 Task: Toggle the ignore rebase warning.
Action: Mouse moved to (7, 474)
Screenshot: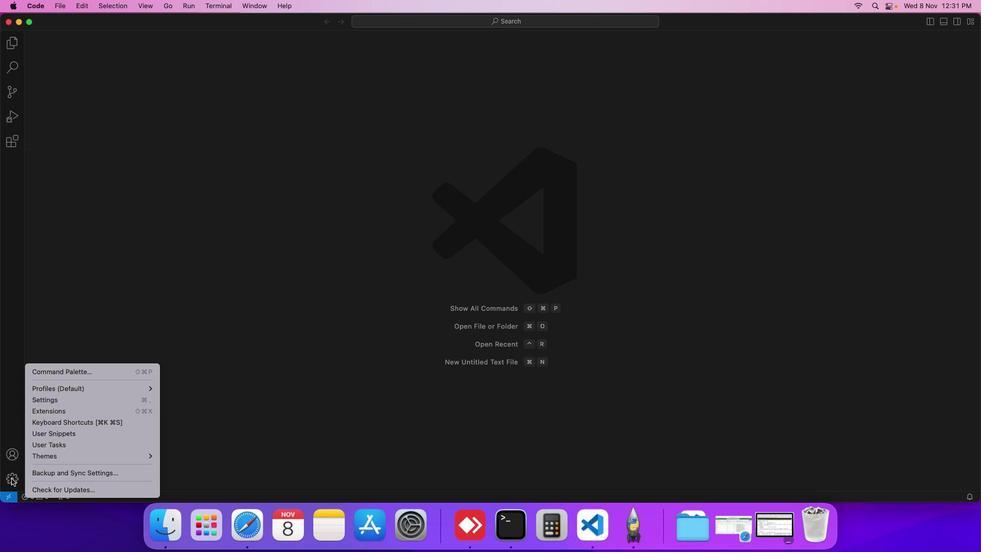 
Action: Mouse pressed left at (7, 474)
Screenshot: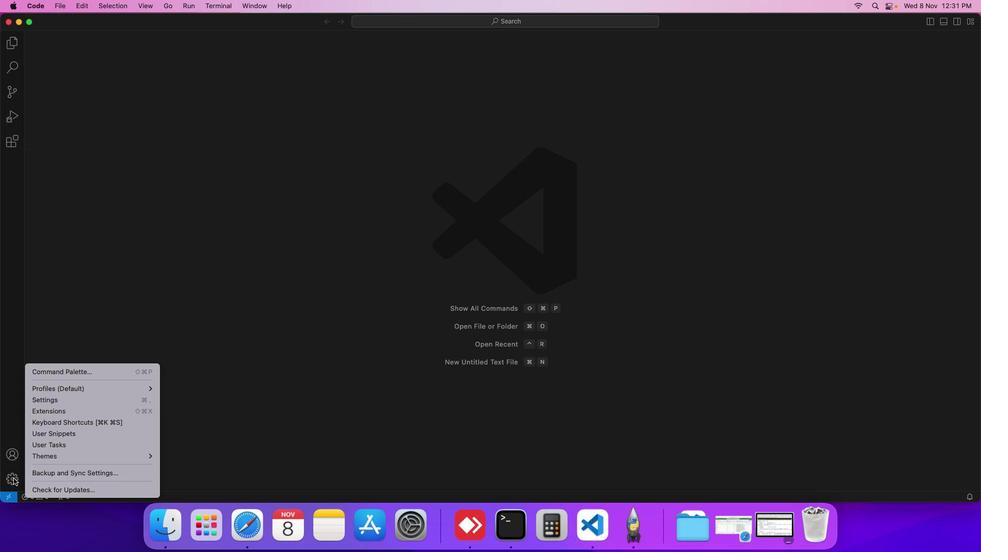 
Action: Mouse moved to (50, 398)
Screenshot: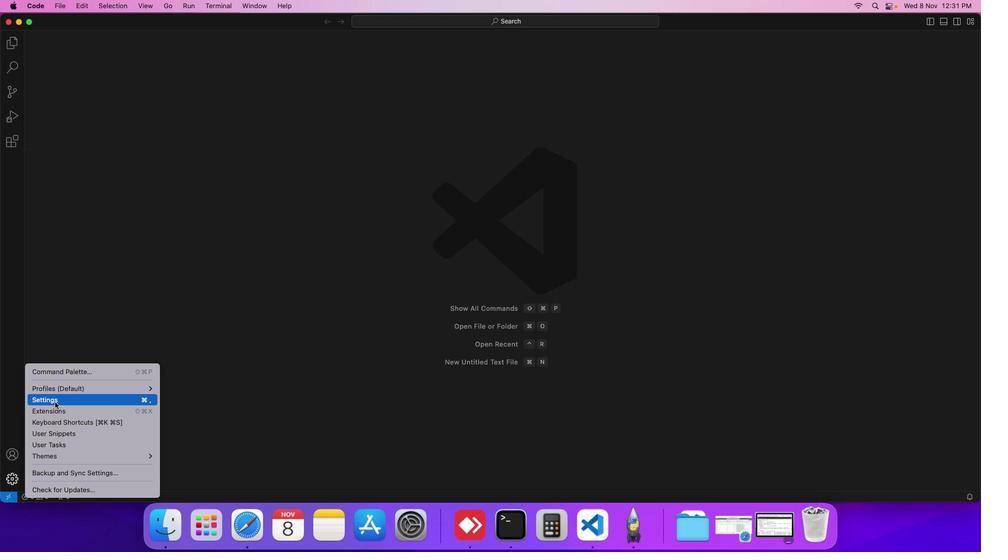 
Action: Mouse pressed left at (50, 398)
Screenshot: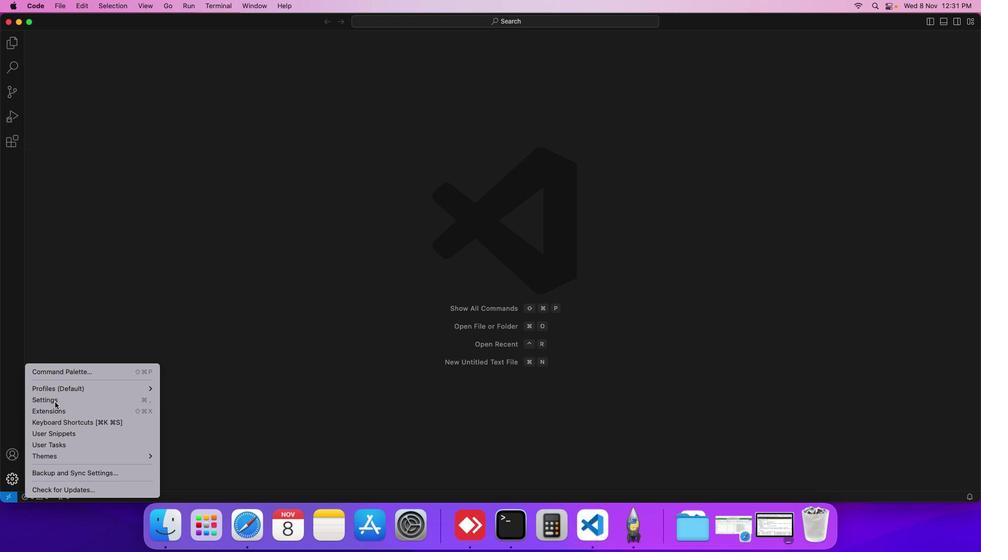 
Action: Mouse moved to (212, 178)
Screenshot: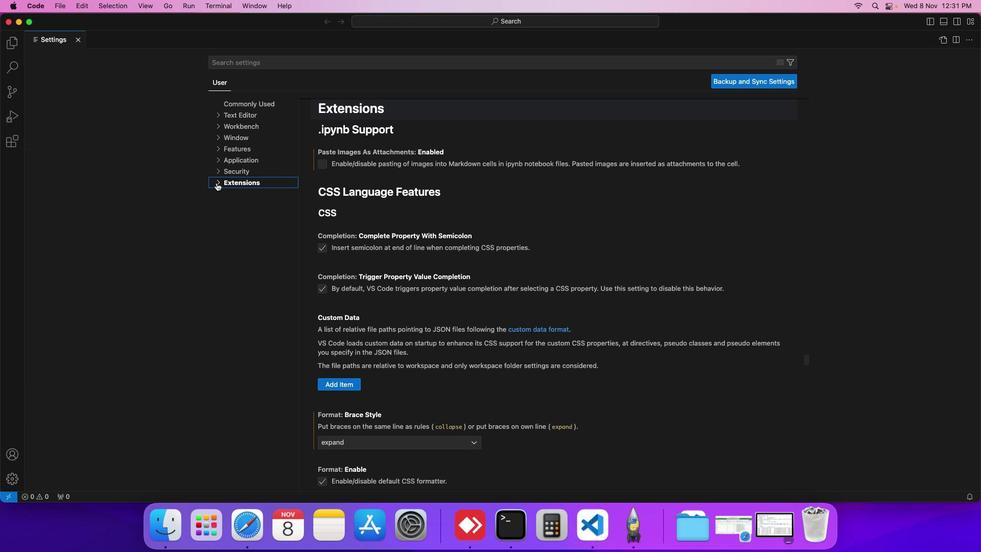 
Action: Mouse pressed left at (212, 178)
Screenshot: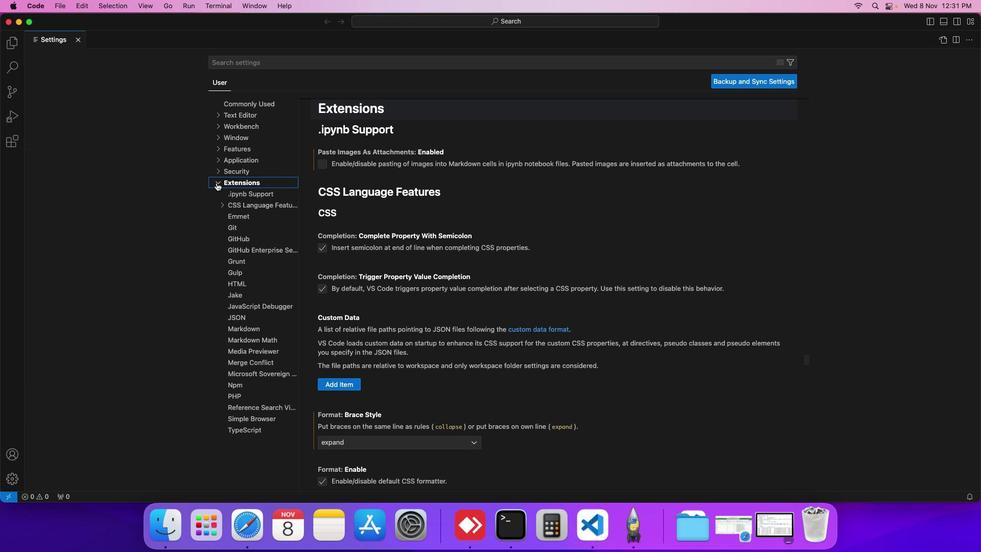 
Action: Mouse moved to (230, 226)
Screenshot: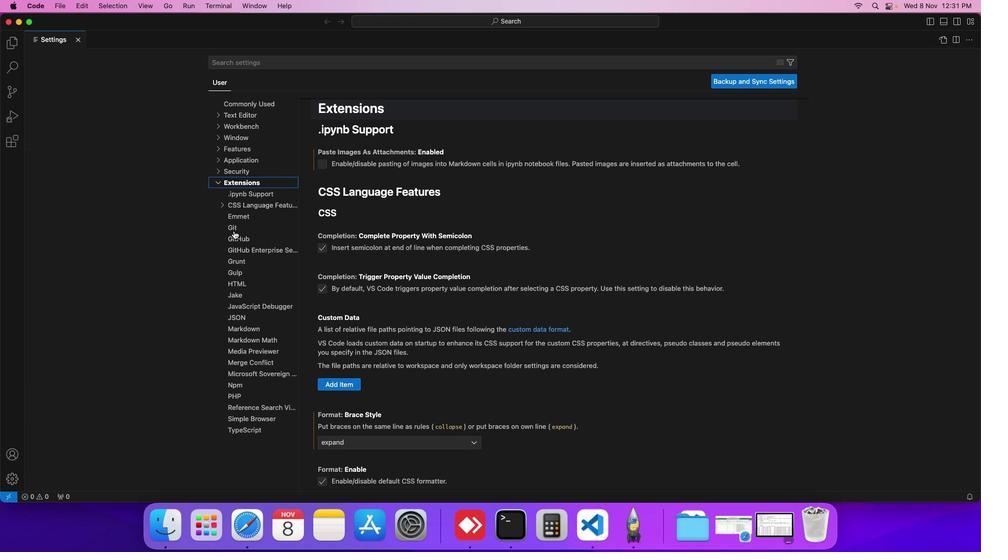 
Action: Mouse pressed left at (230, 226)
Screenshot: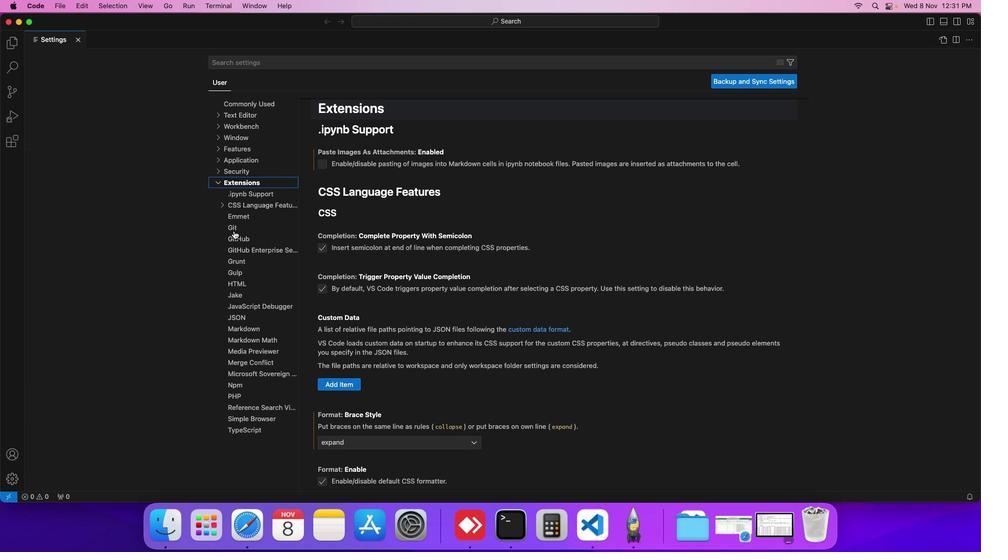 
Action: Mouse moved to (339, 351)
Screenshot: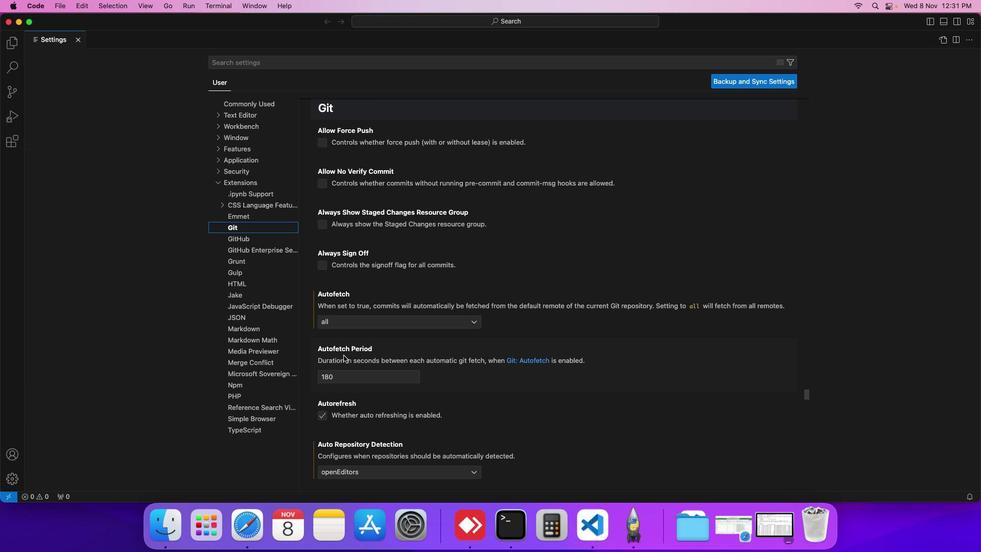 
Action: Mouse scrolled (339, 351) with delta (-3, -4)
Screenshot: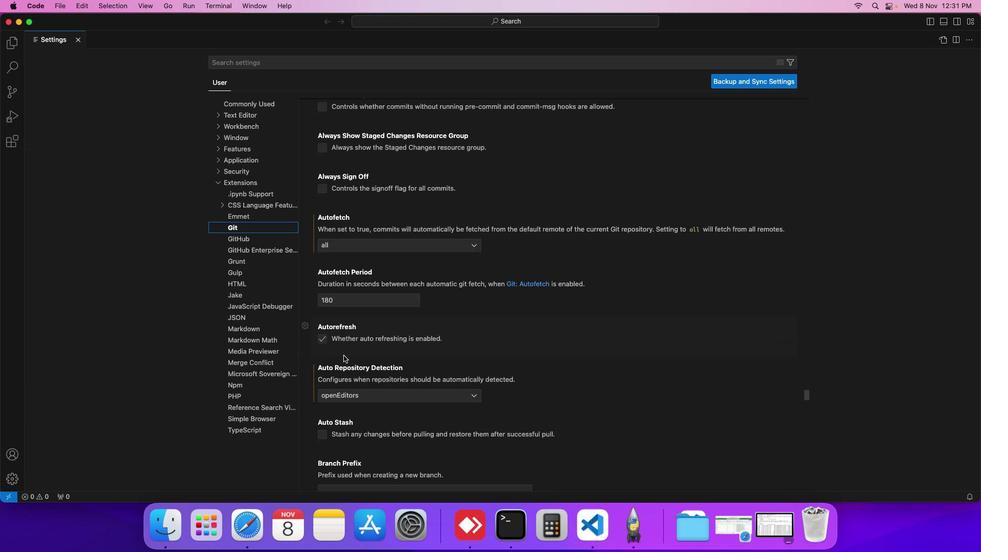 
Action: Mouse scrolled (339, 351) with delta (-3, -4)
Screenshot: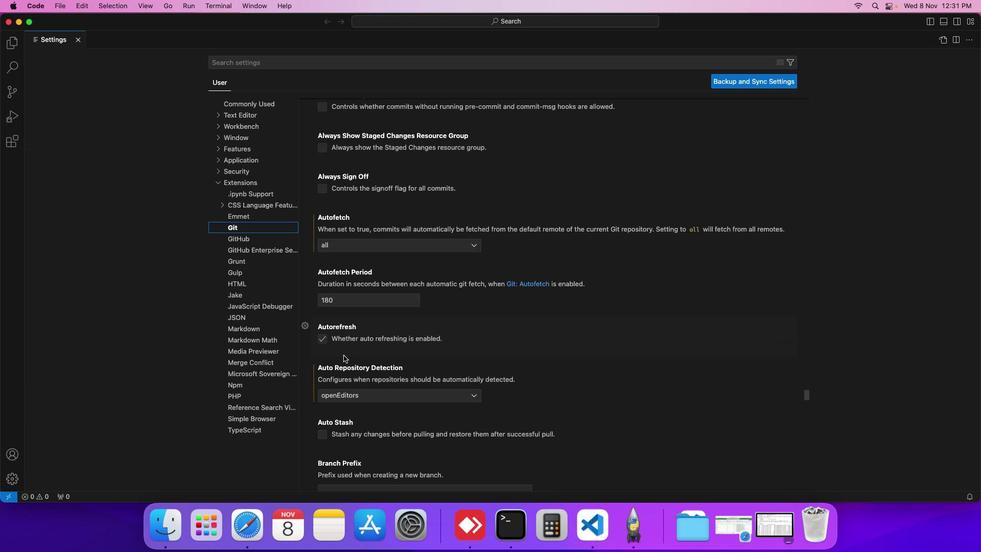 
Action: Mouse scrolled (339, 351) with delta (-3, -4)
Screenshot: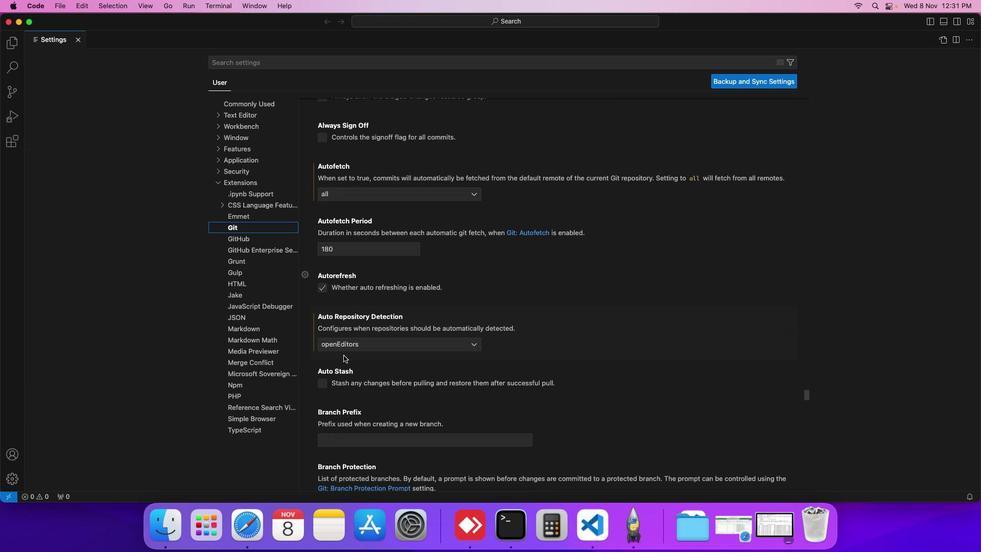 
Action: Mouse scrolled (339, 351) with delta (-3, -4)
Screenshot: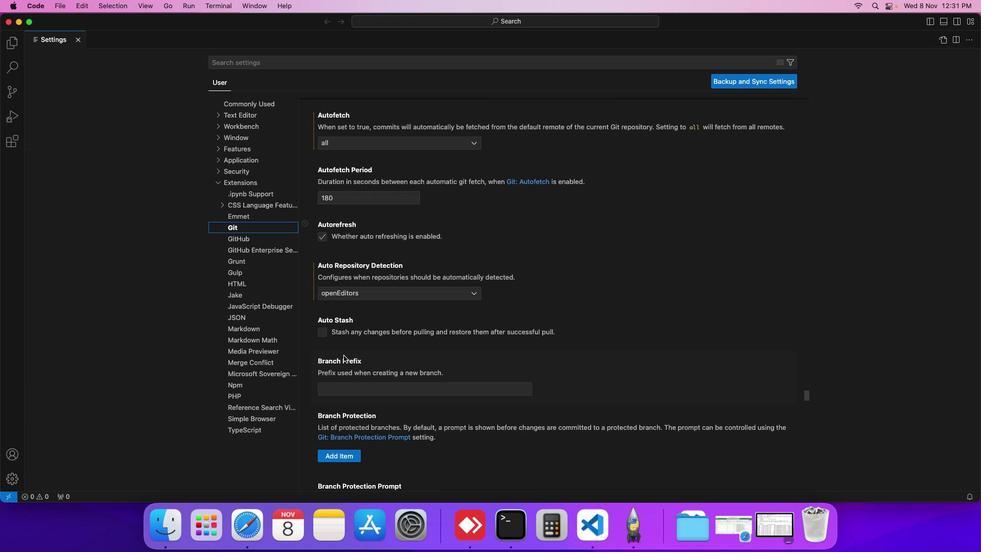 
Action: Mouse scrolled (339, 351) with delta (-3, -4)
Screenshot: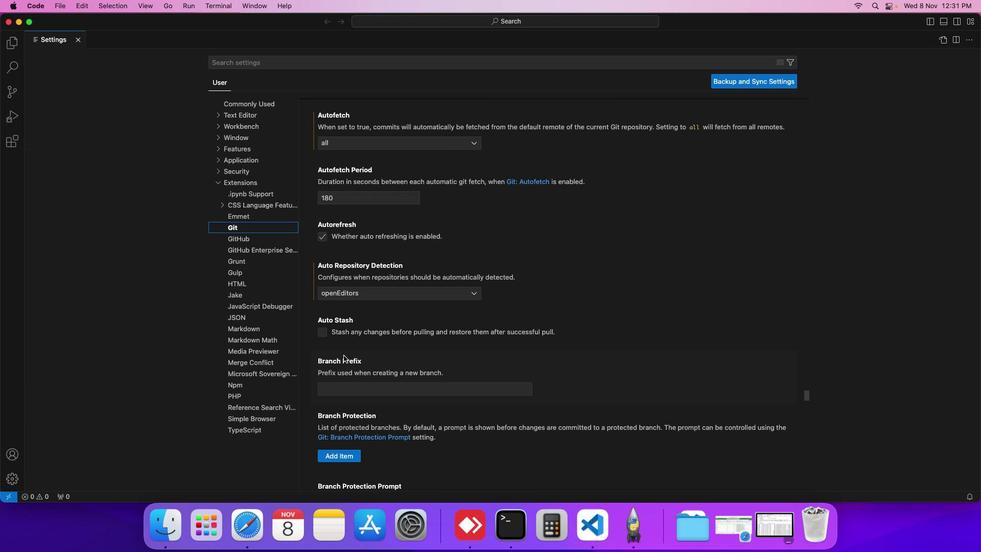
Action: Mouse scrolled (339, 351) with delta (-3, -4)
Screenshot: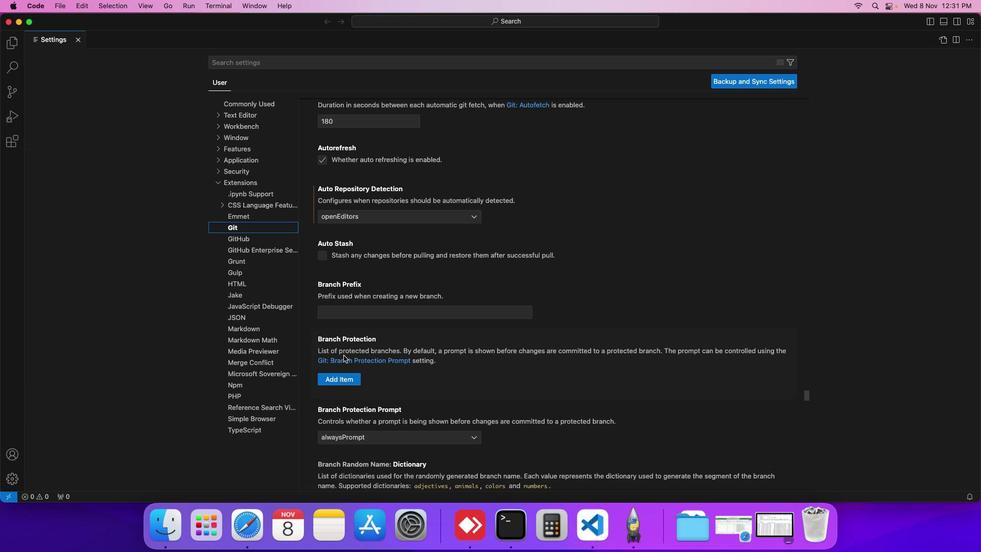 
Action: Mouse scrolled (339, 351) with delta (-3, -4)
Screenshot: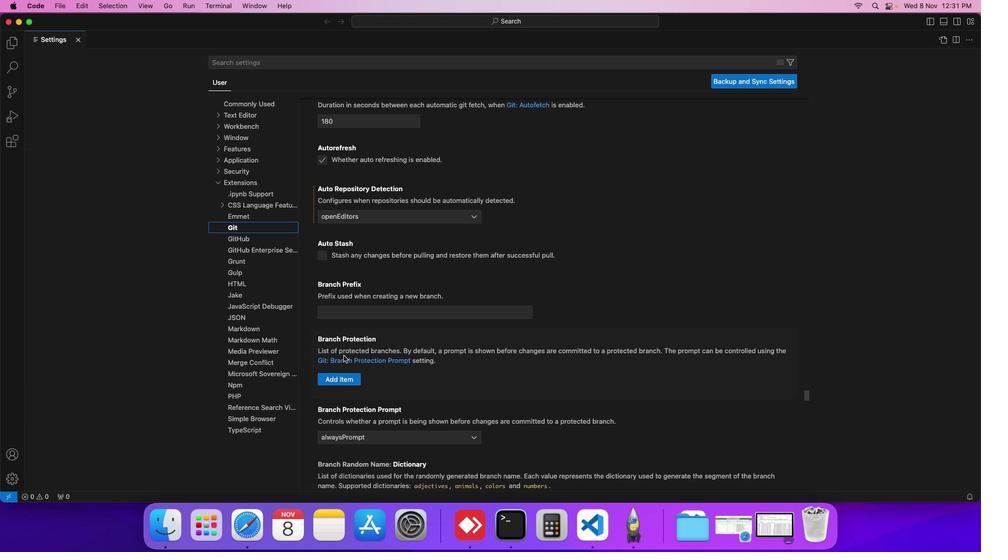 
Action: Mouse scrolled (339, 351) with delta (-3, -4)
Screenshot: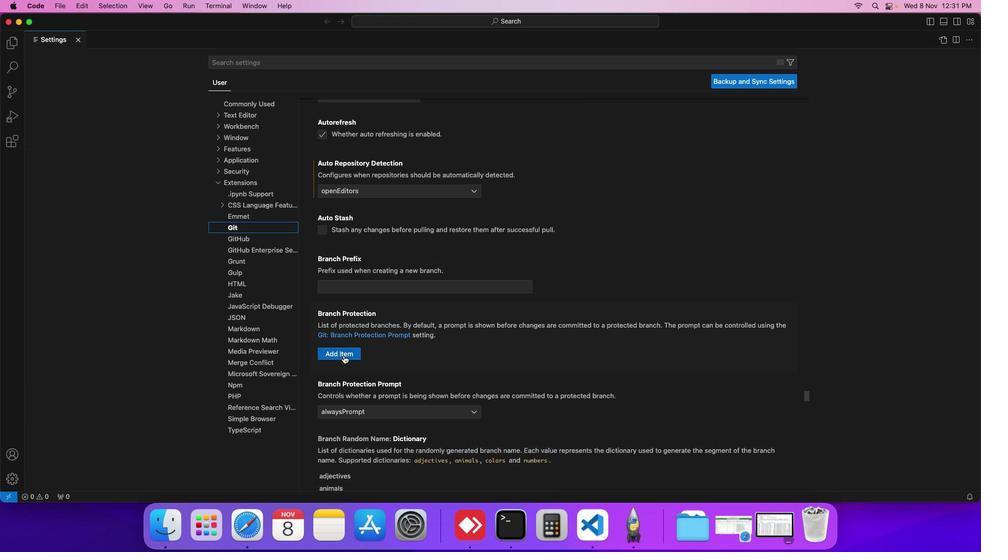 
Action: Mouse scrolled (339, 351) with delta (-3, -4)
Screenshot: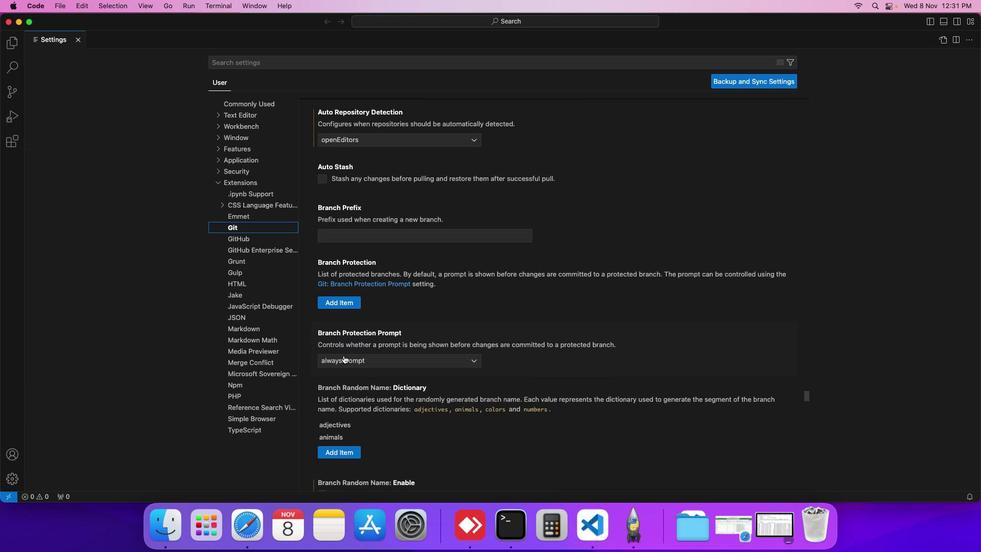
Action: Mouse scrolled (339, 351) with delta (-3, -4)
Screenshot: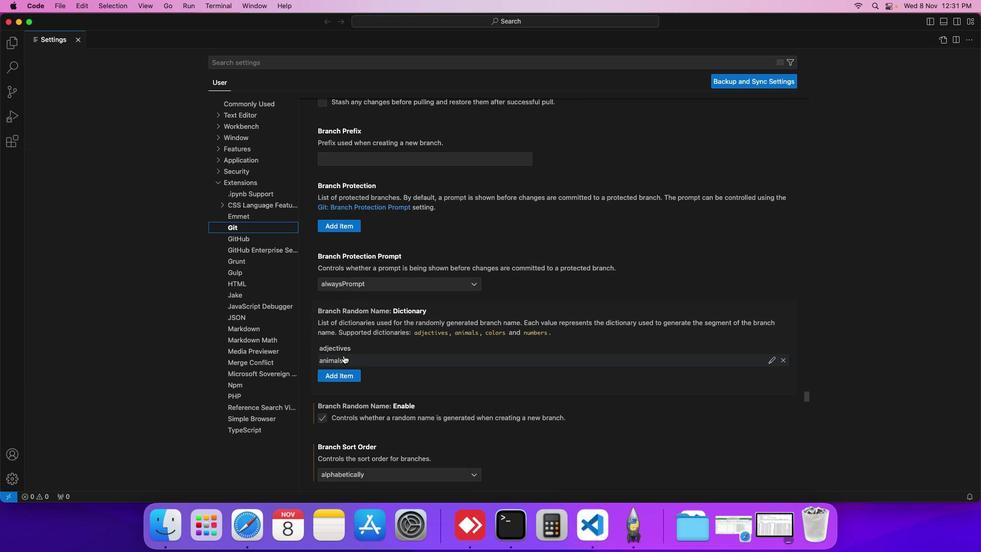 
Action: Mouse scrolled (339, 351) with delta (-3, -5)
Screenshot: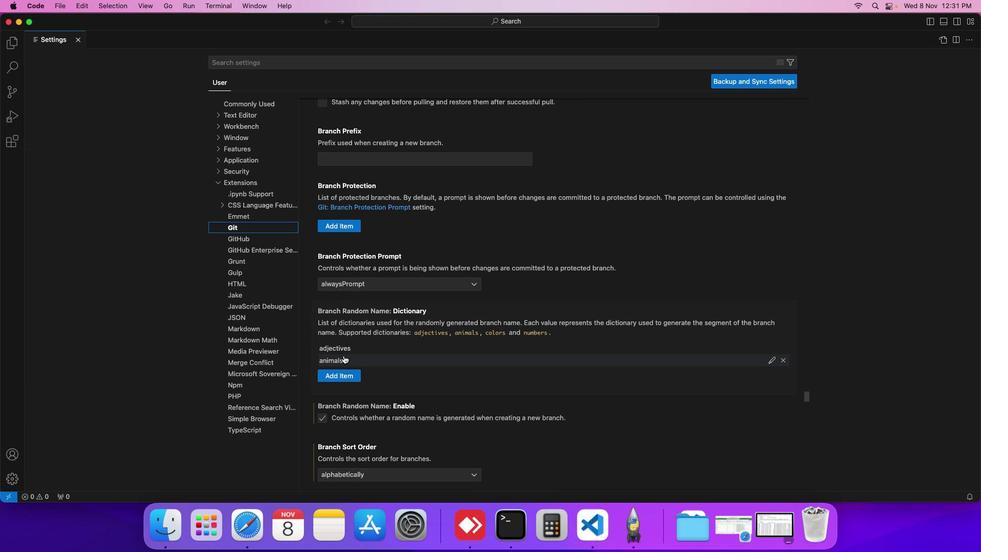 
Action: Mouse moved to (341, 351)
Screenshot: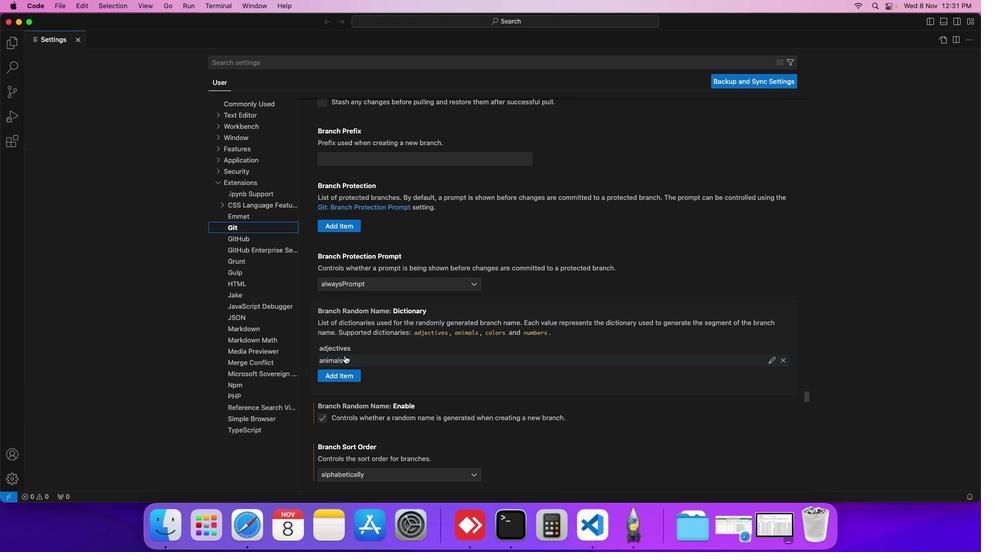 
Action: Mouse scrolled (341, 351) with delta (-3, -4)
Screenshot: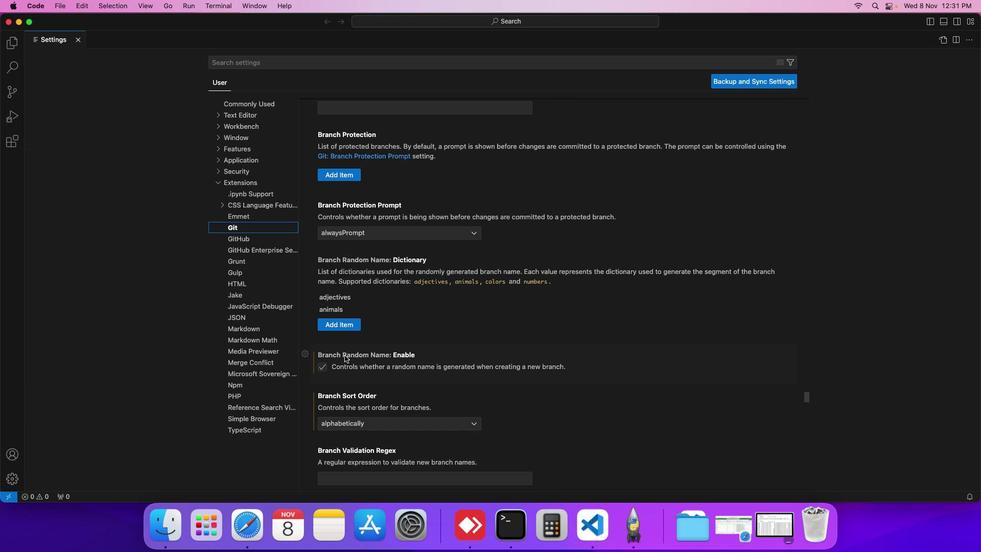 
Action: Mouse scrolled (341, 351) with delta (-3, -4)
Screenshot: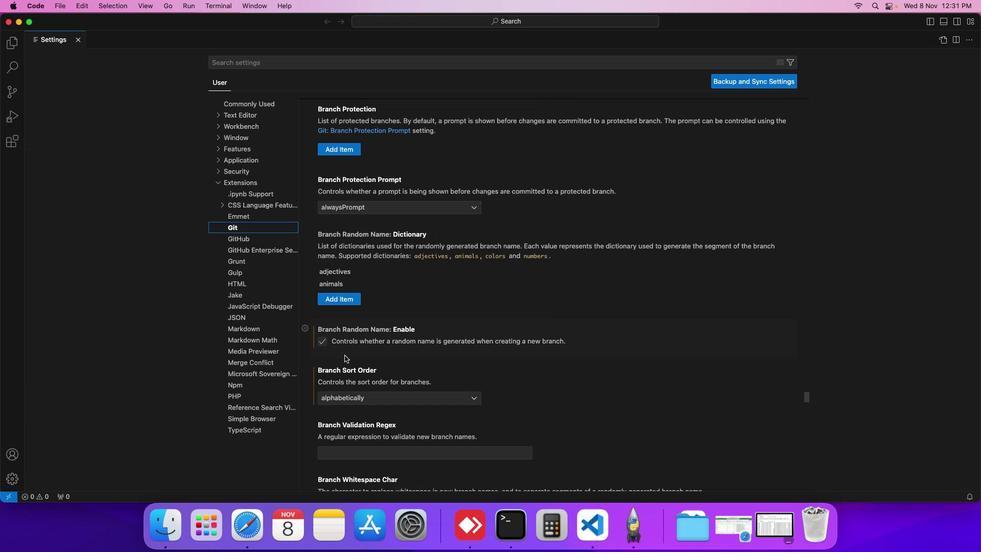 
Action: Mouse scrolled (341, 351) with delta (-3, -4)
Screenshot: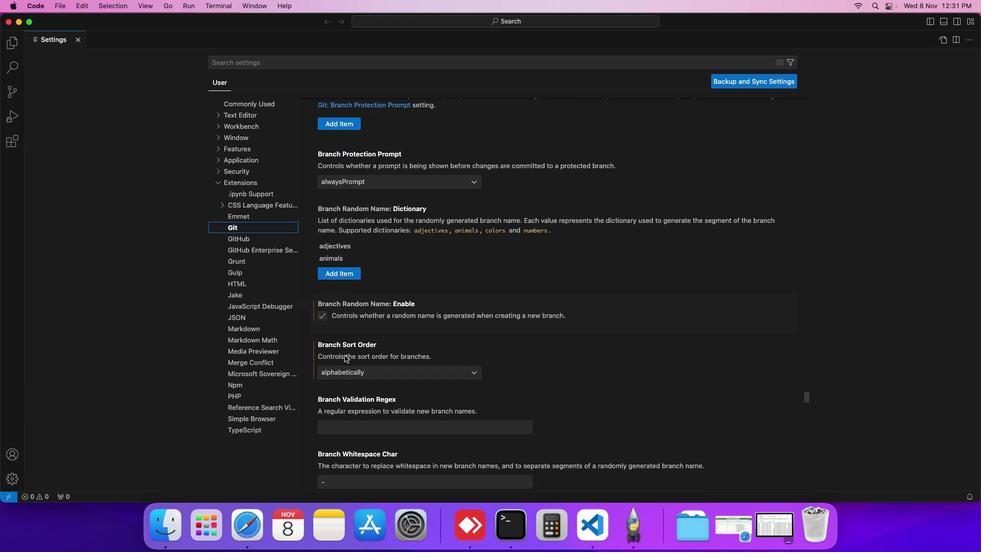 
Action: Mouse scrolled (341, 351) with delta (-3, -4)
Screenshot: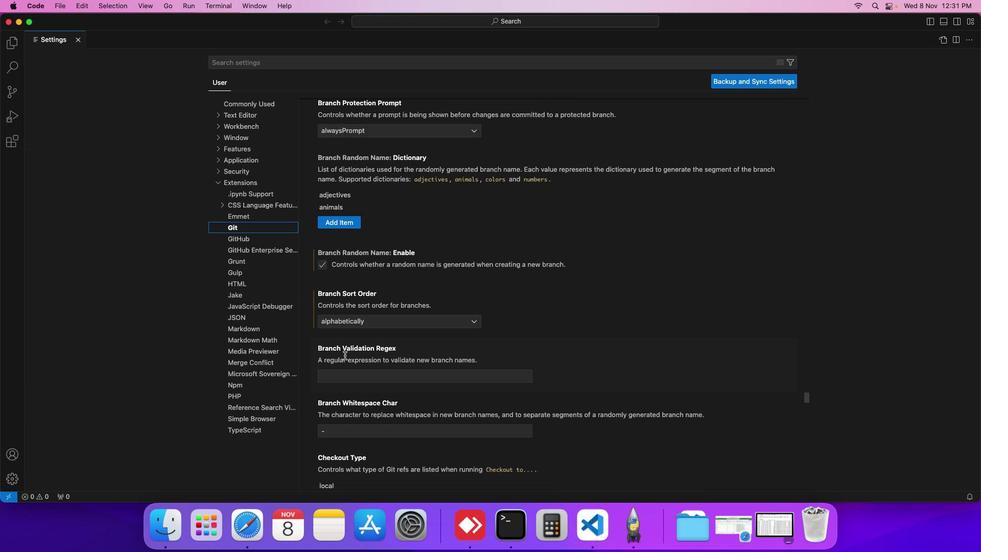 
Action: Mouse scrolled (341, 351) with delta (-3, -4)
Screenshot: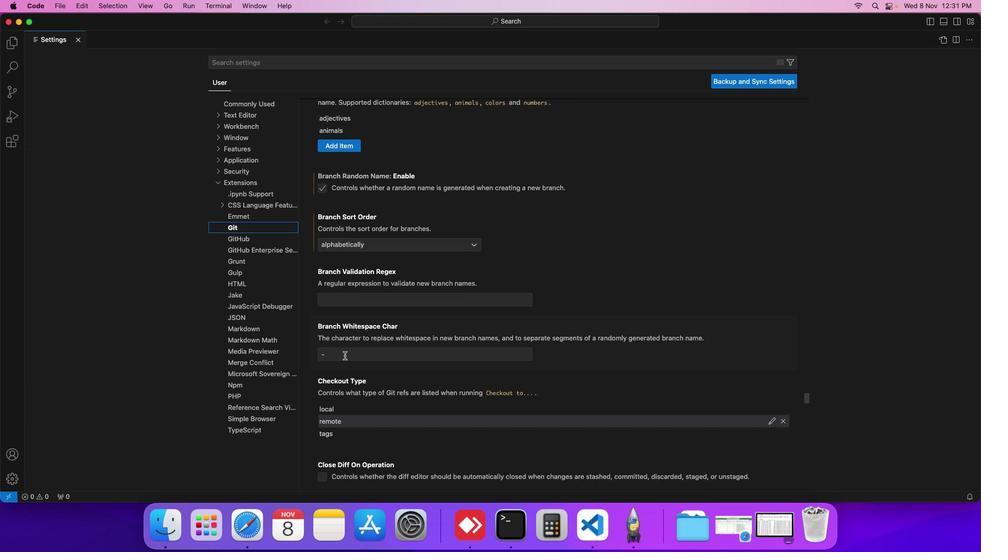 
Action: Mouse scrolled (341, 351) with delta (-3, -5)
Screenshot: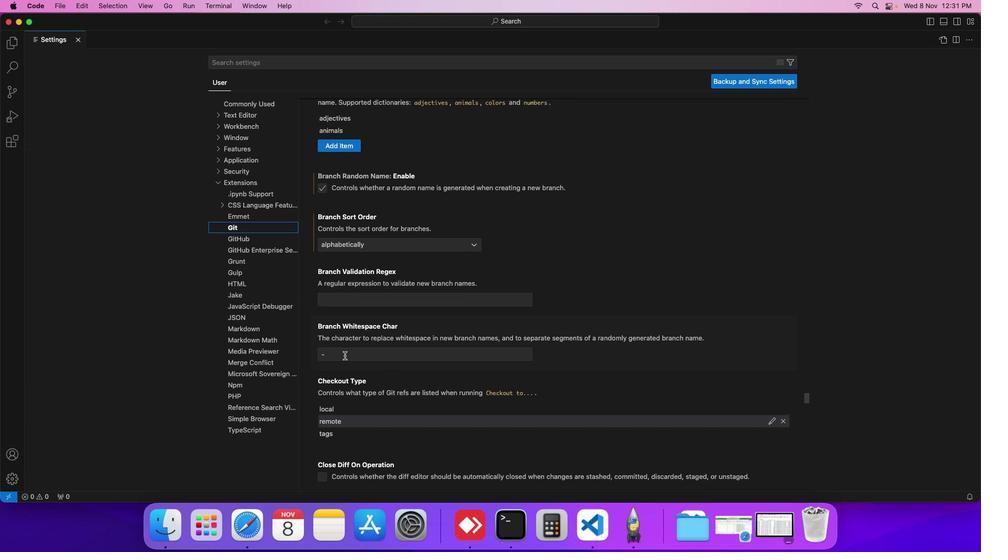 
Action: Mouse scrolled (341, 351) with delta (-3, -4)
Screenshot: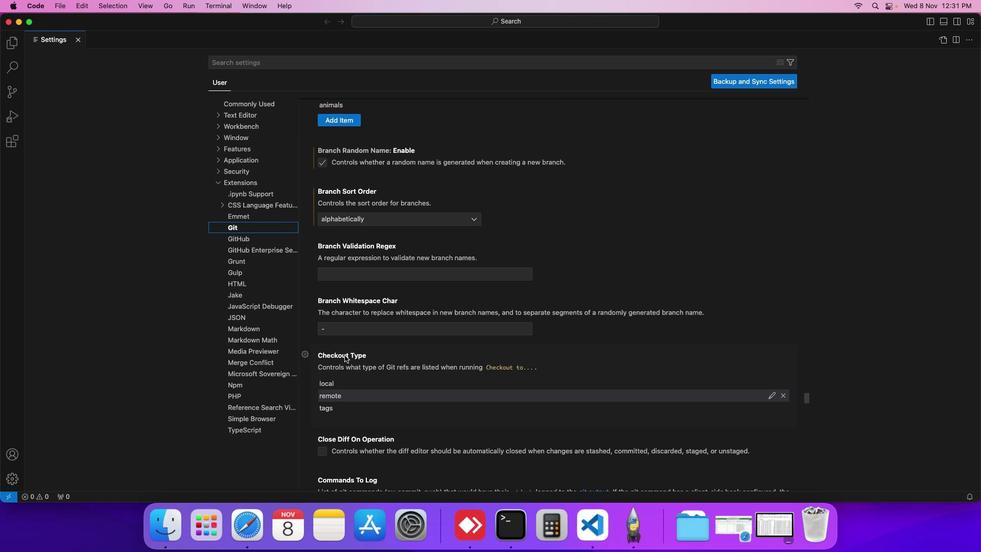 
Action: Mouse scrolled (341, 351) with delta (-3, -4)
Screenshot: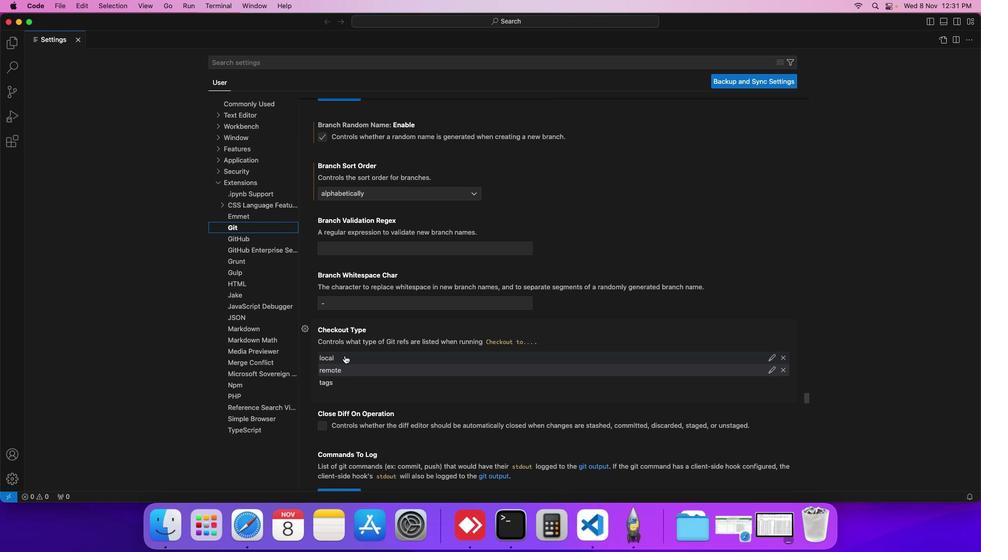 
Action: Mouse scrolled (341, 351) with delta (-3, -4)
Screenshot: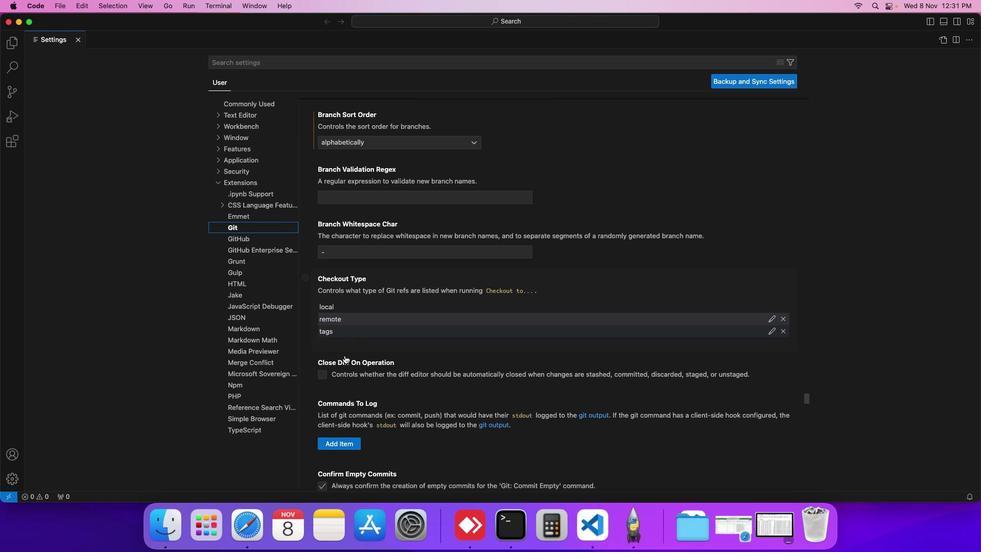 
Action: Mouse scrolled (341, 351) with delta (-3, -4)
Screenshot: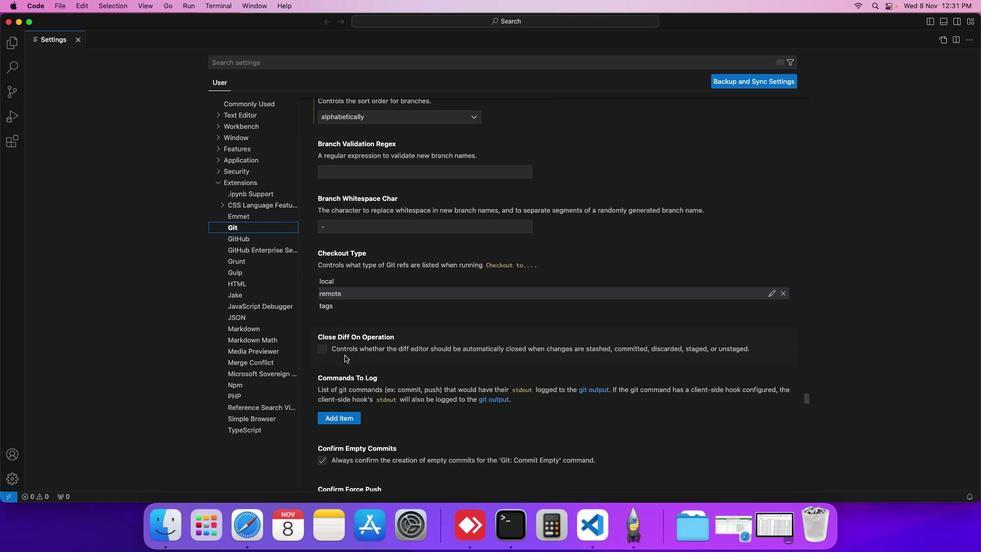 
Action: Mouse scrolled (341, 351) with delta (-3, -4)
Screenshot: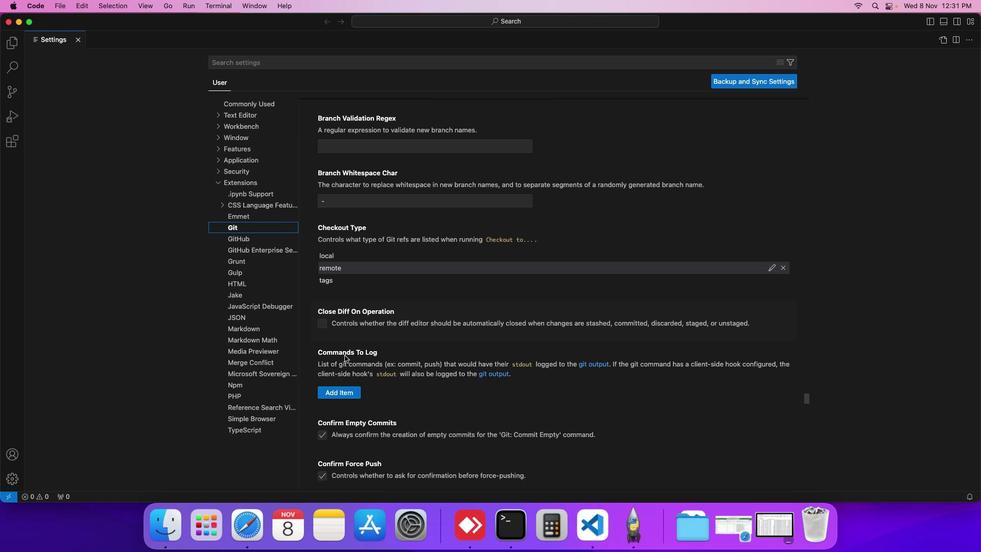 
Action: Mouse scrolled (341, 351) with delta (-3, -4)
Screenshot: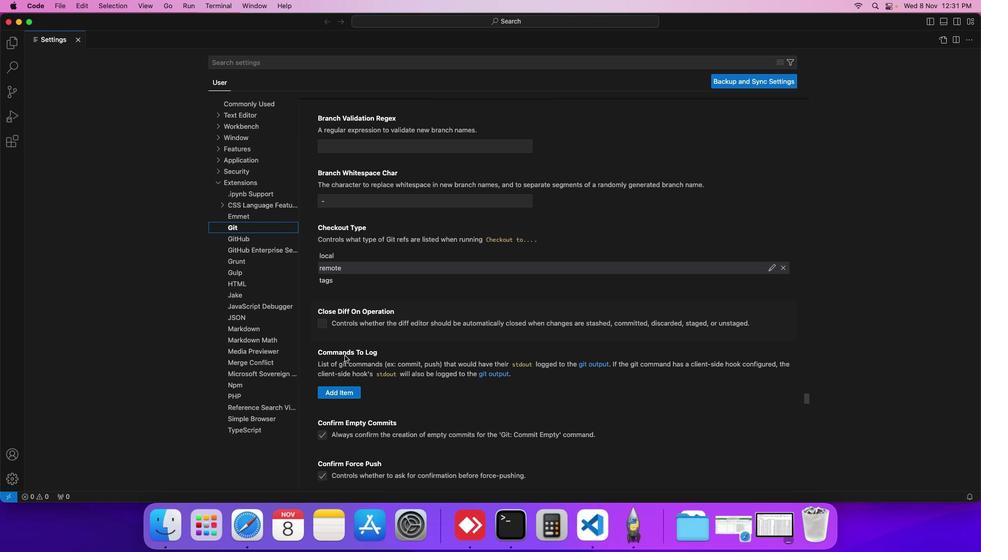 
Action: Mouse scrolled (341, 351) with delta (-3, -4)
Screenshot: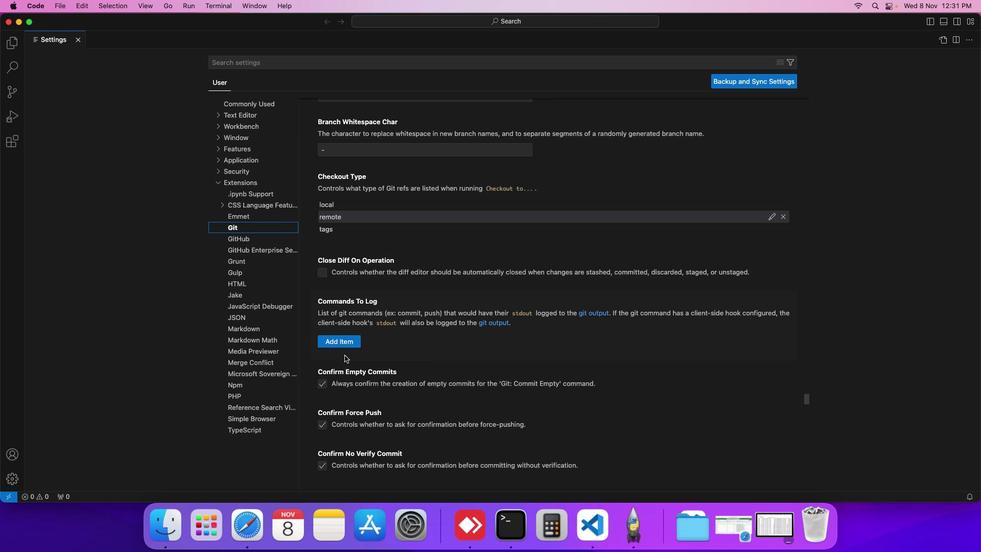 
Action: Mouse scrolled (341, 351) with delta (-3, -4)
Screenshot: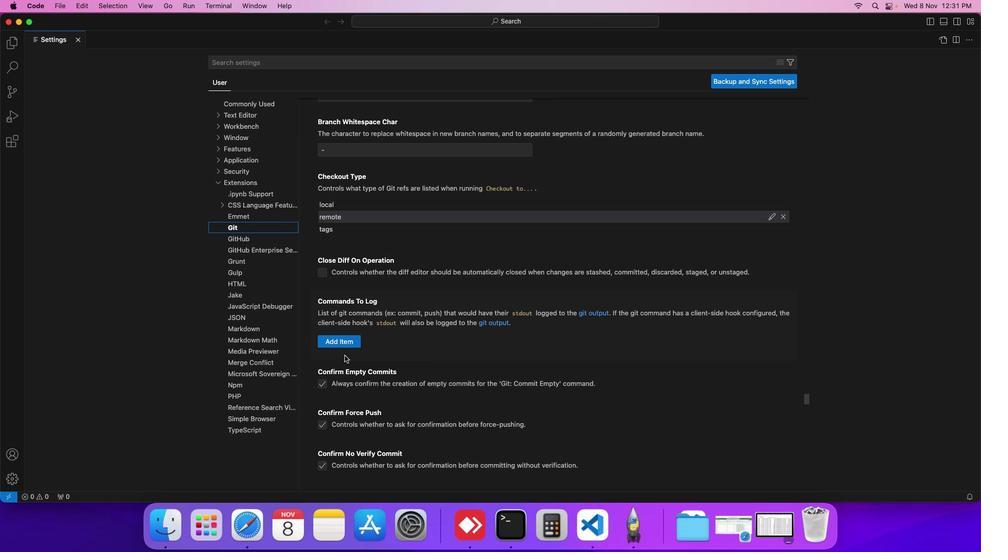 
Action: Mouse scrolled (341, 351) with delta (-3, -4)
Screenshot: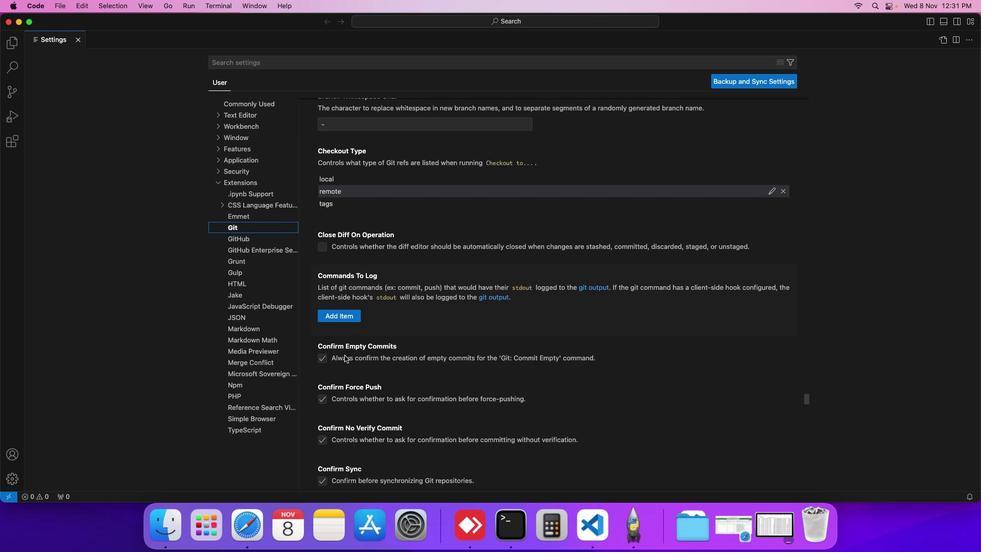 
Action: Mouse scrolled (341, 351) with delta (-3, -4)
Screenshot: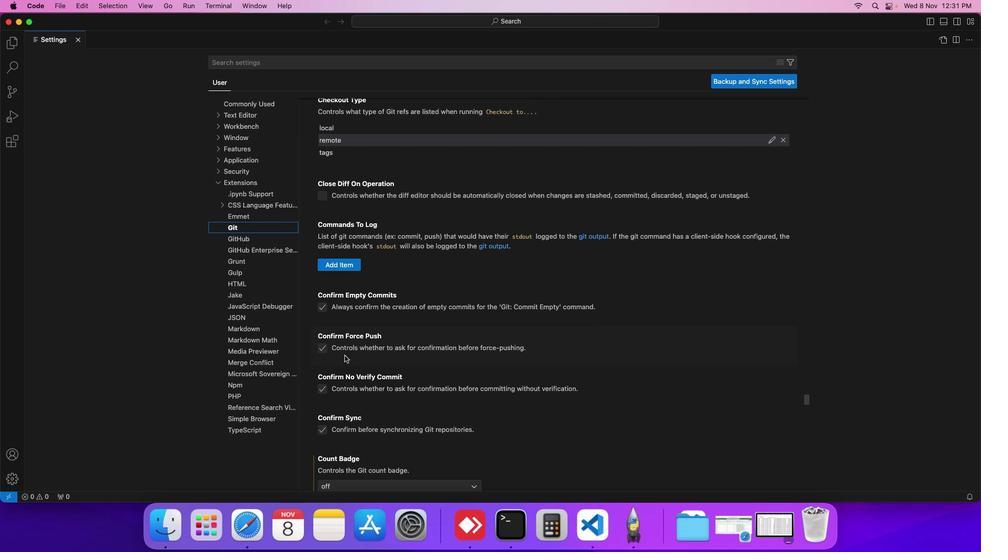 
Action: Mouse scrolled (341, 351) with delta (-3, -4)
Screenshot: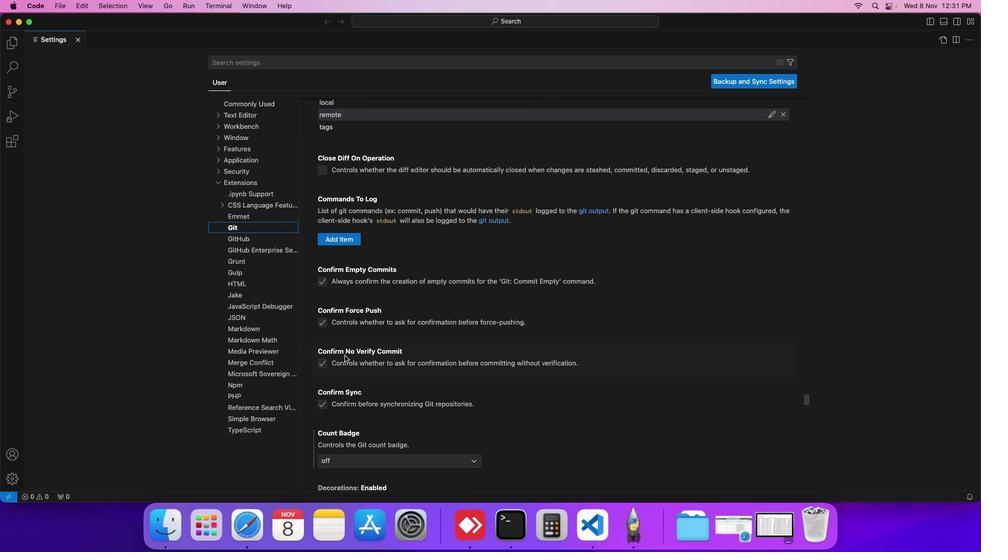 
Action: Mouse scrolled (341, 351) with delta (-3, -4)
Screenshot: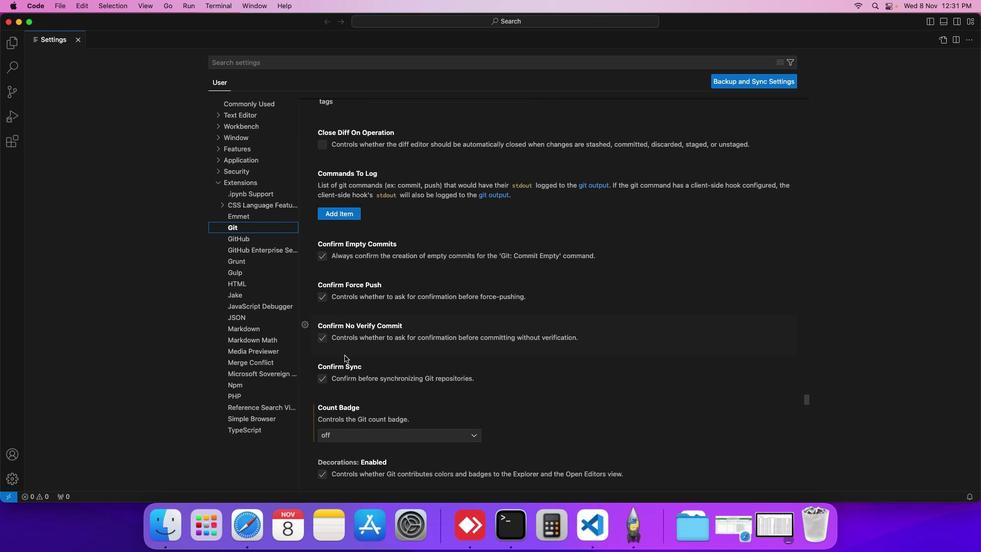 
Action: Mouse scrolled (341, 351) with delta (-3, -4)
Screenshot: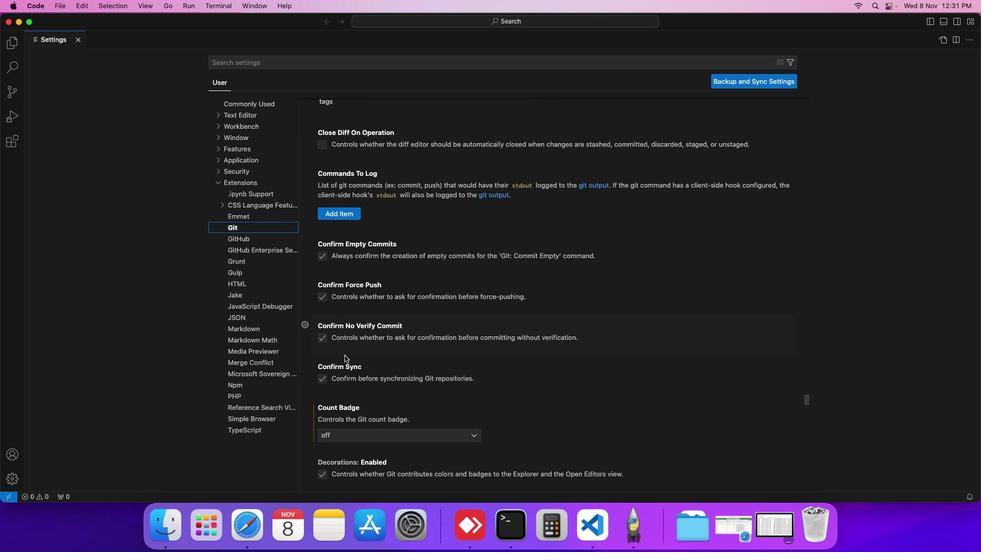 
Action: Mouse scrolled (341, 351) with delta (-3, -4)
Screenshot: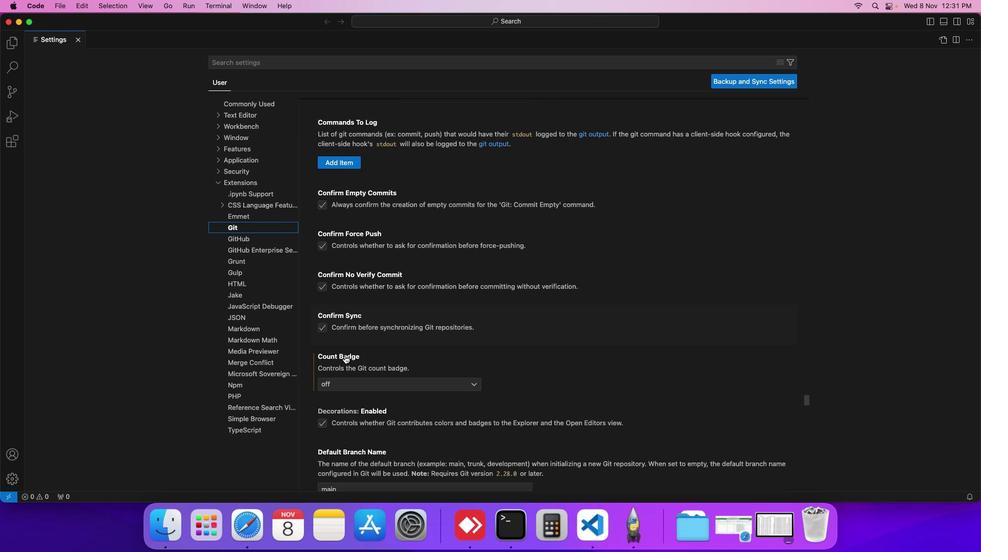 
Action: Mouse scrolled (341, 351) with delta (-3, -4)
Screenshot: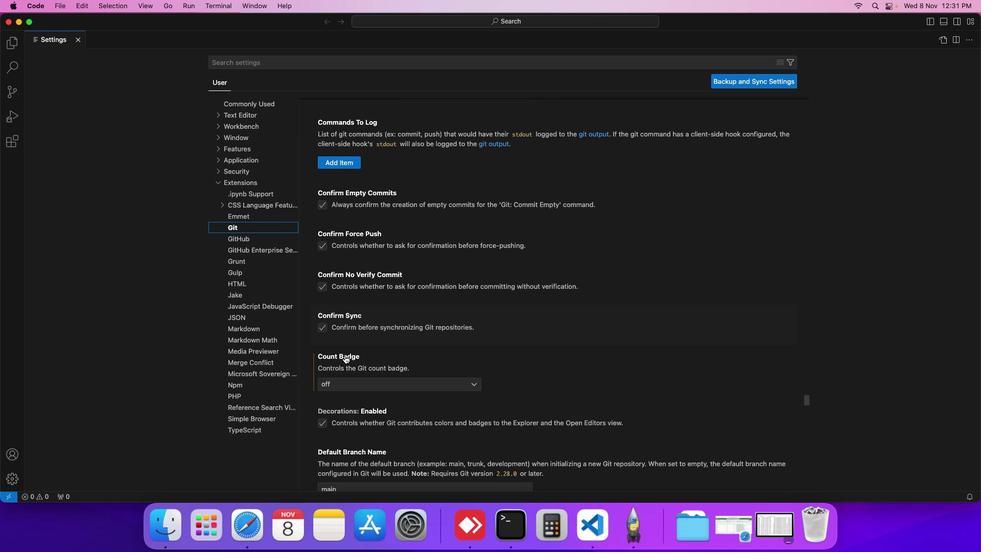 
Action: Mouse scrolled (341, 351) with delta (-3, -4)
Screenshot: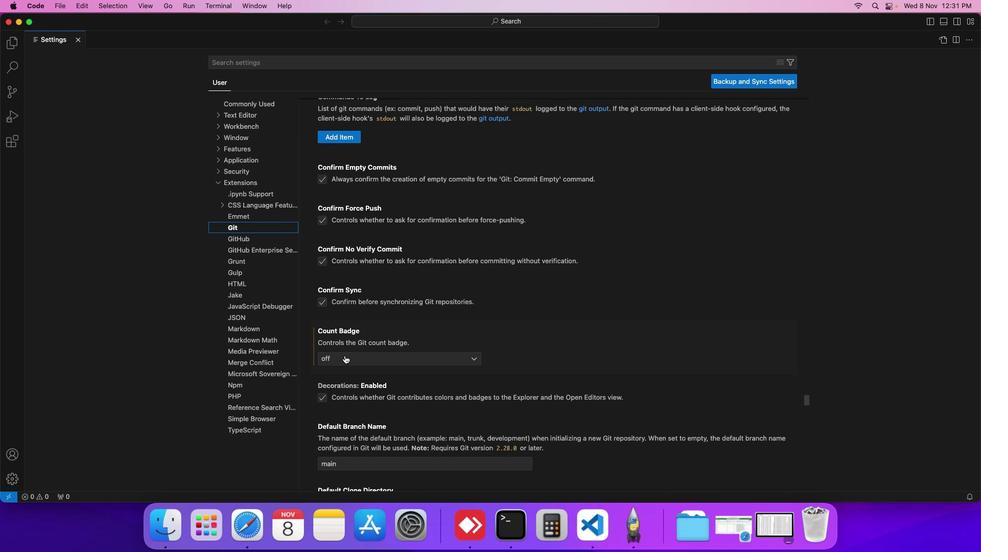 
Action: Mouse scrolled (341, 351) with delta (-3, -4)
Screenshot: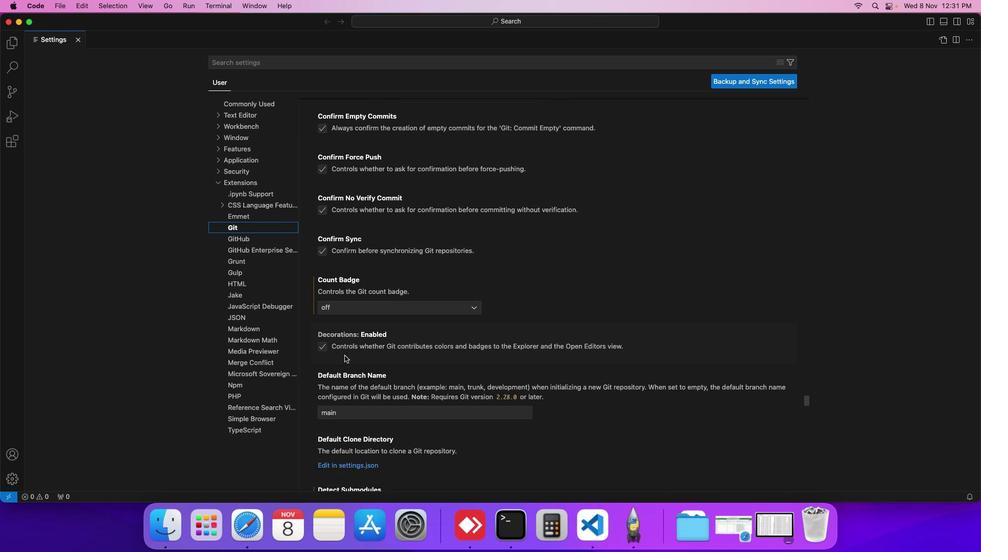 
Action: Mouse scrolled (341, 351) with delta (-3, -4)
Screenshot: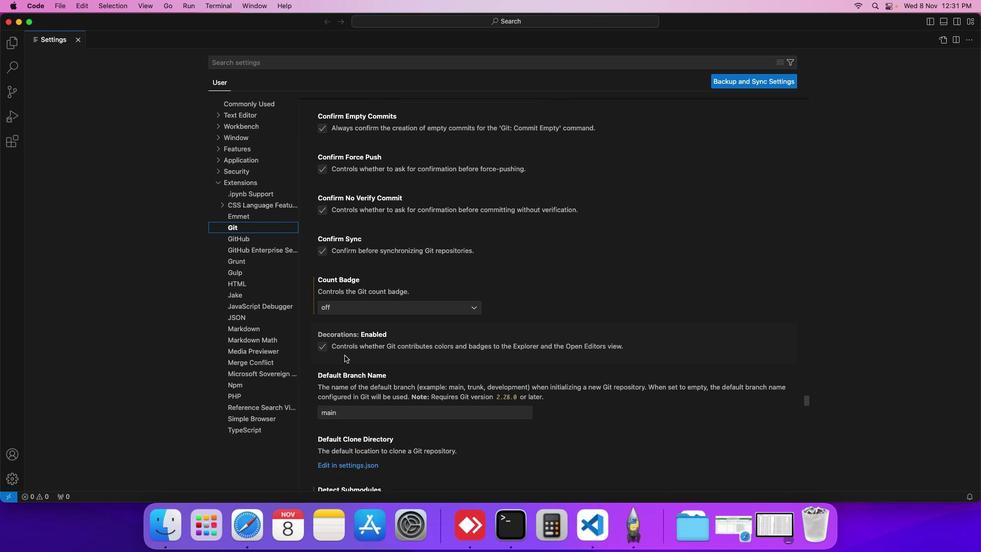
Action: Mouse scrolled (341, 351) with delta (-3, -4)
Screenshot: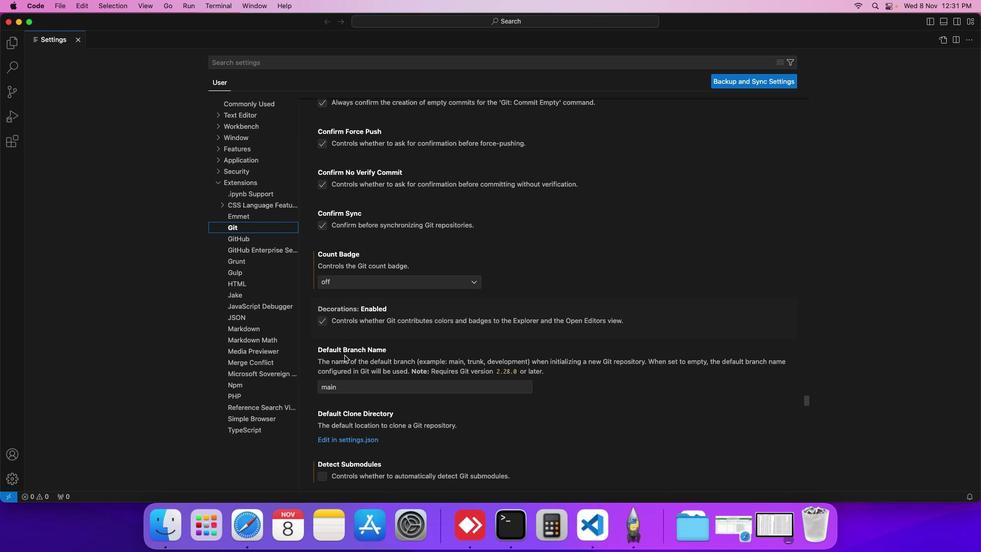 
Action: Mouse scrolled (341, 351) with delta (-3, -4)
Screenshot: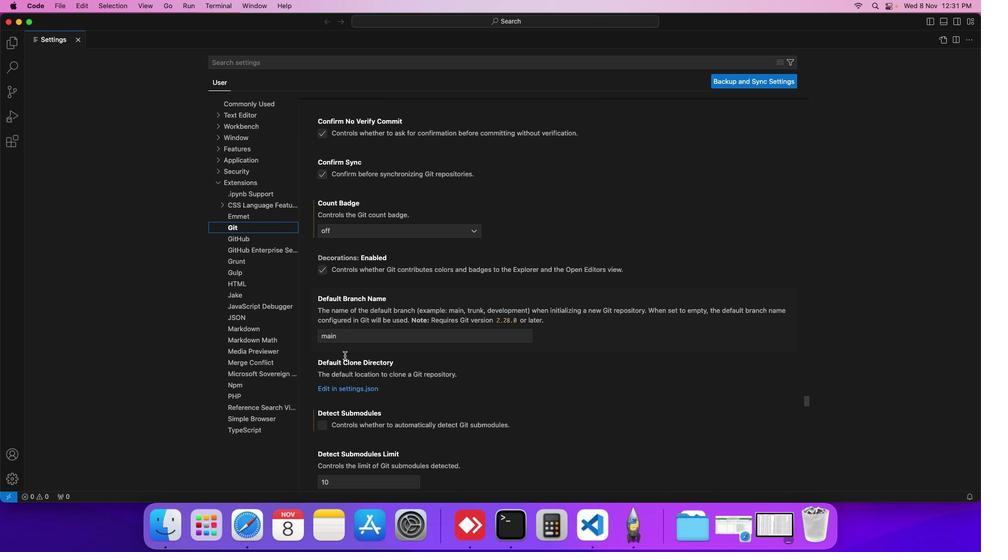 
Action: Mouse scrolled (341, 351) with delta (-3, -4)
Screenshot: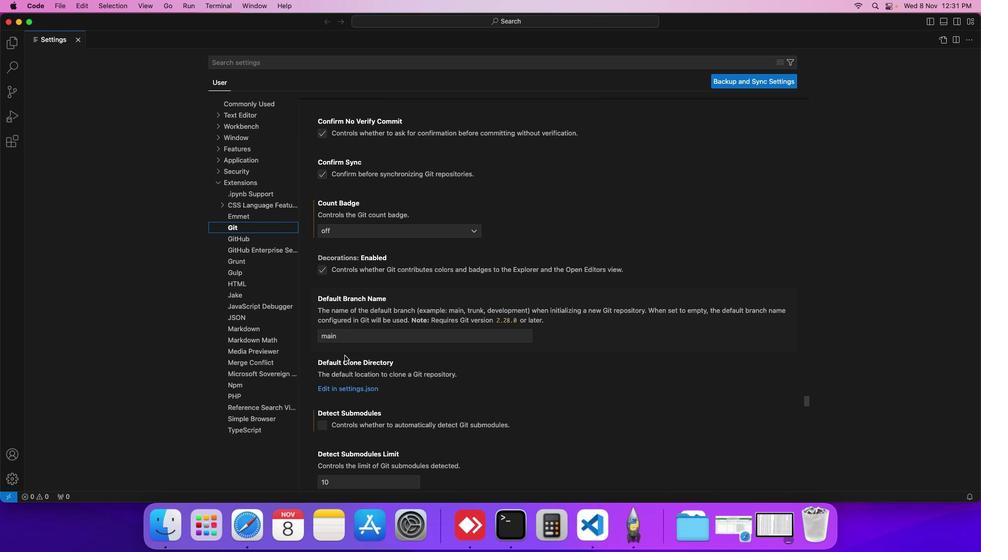 
Action: Mouse scrolled (341, 351) with delta (-3, -4)
Screenshot: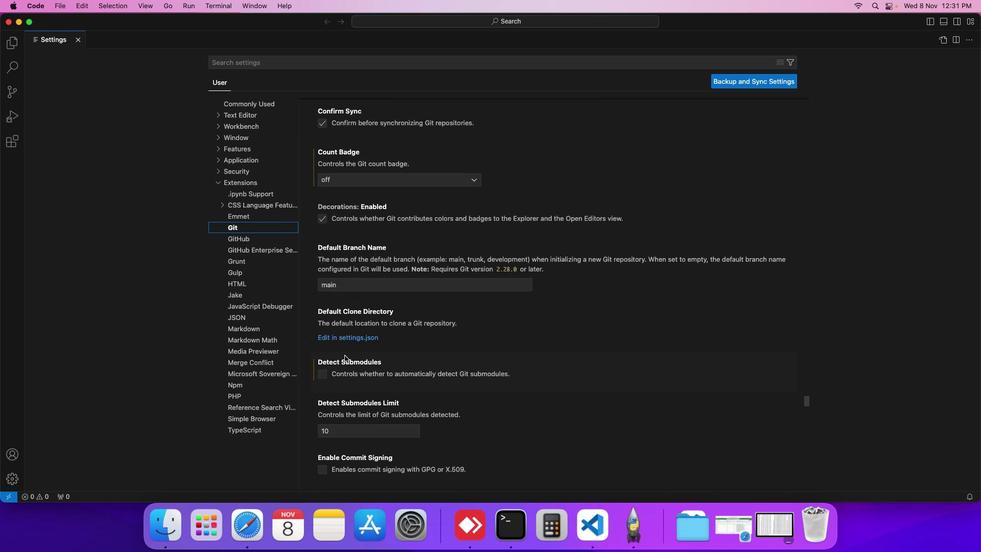
Action: Mouse scrolled (341, 351) with delta (-3, -4)
Screenshot: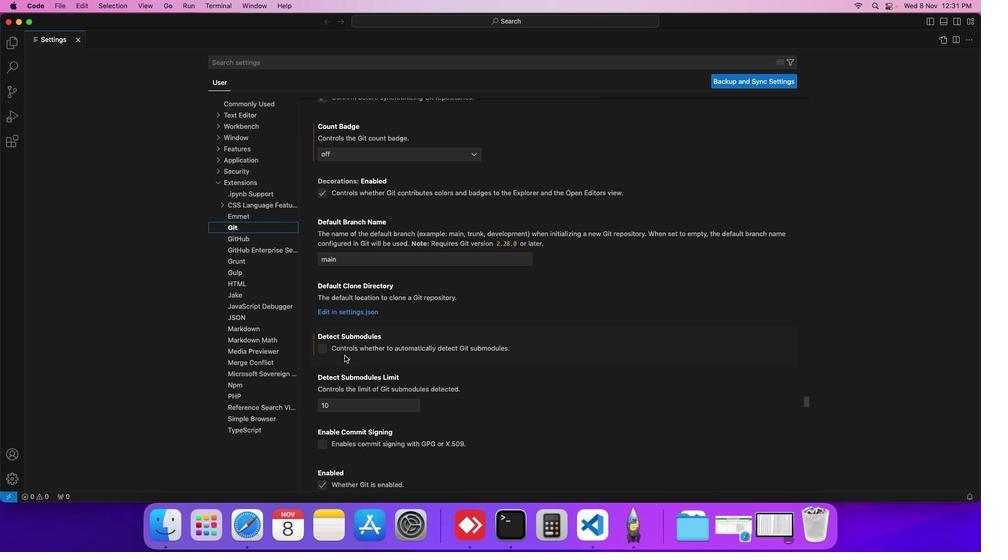 
Action: Mouse scrolled (341, 351) with delta (-3, -4)
Screenshot: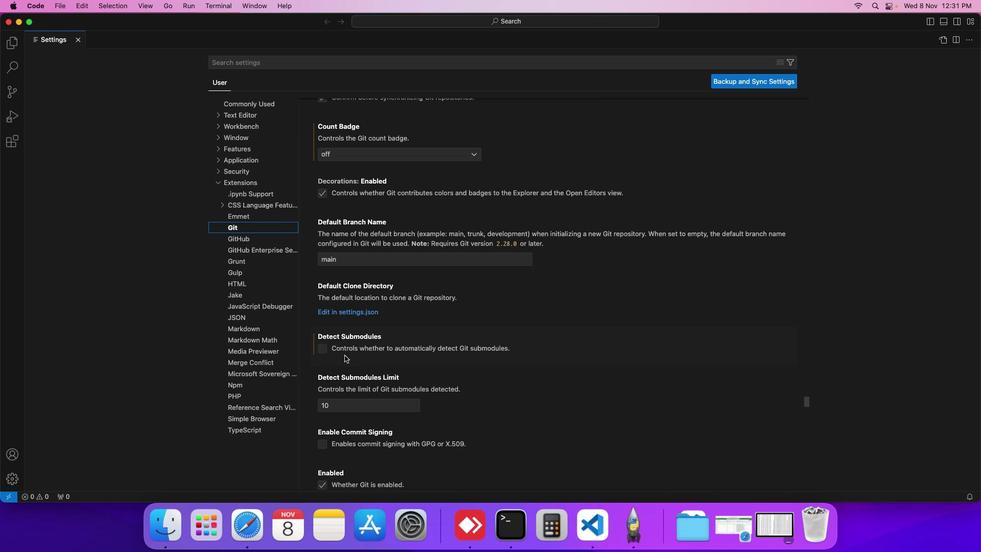 
Action: Mouse scrolled (341, 351) with delta (-3, -4)
Screenshot: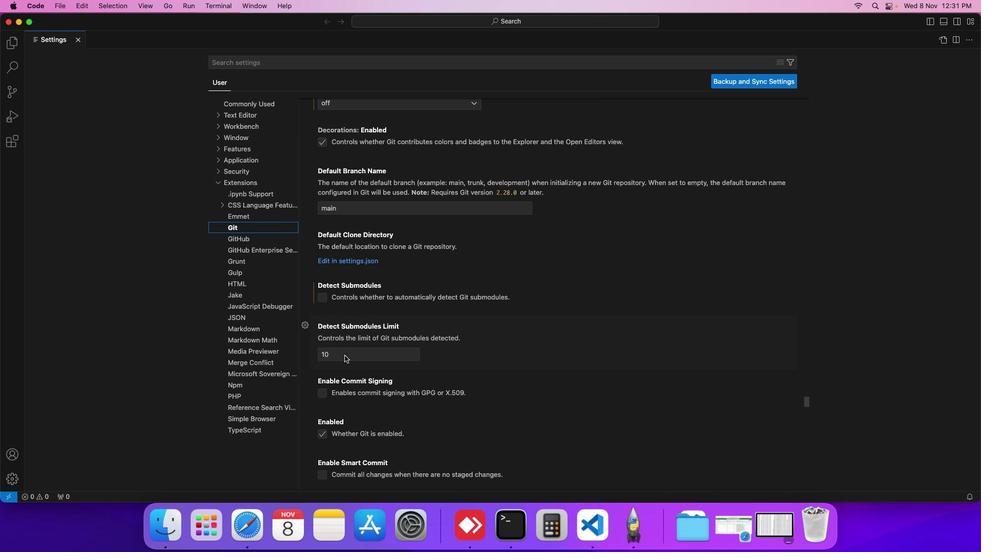 
Action: Mouse scrolled (341, 351) with delta (-3, -4)
Screenshot: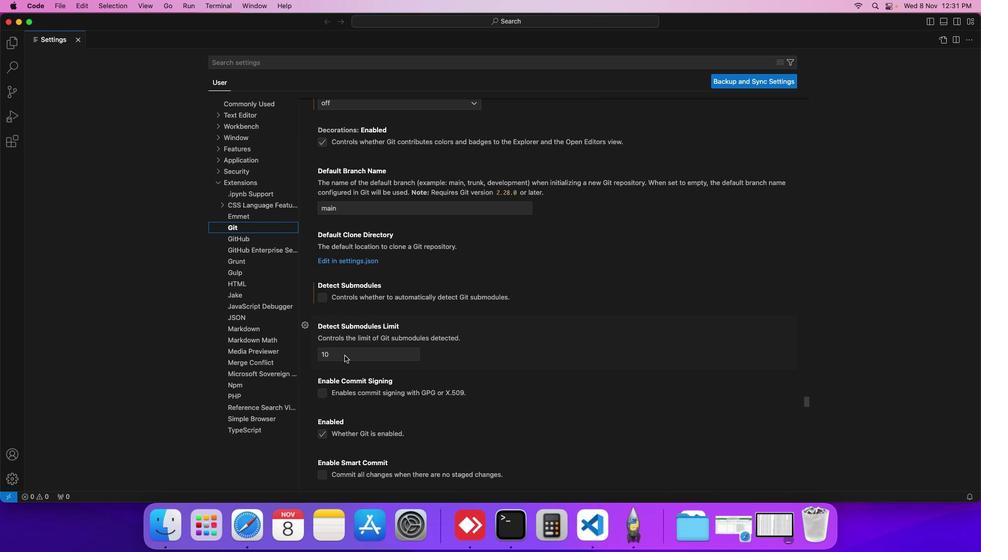 
Action: Mouse scrolled (341, 351) with delta (-3, -4)
Screenshot: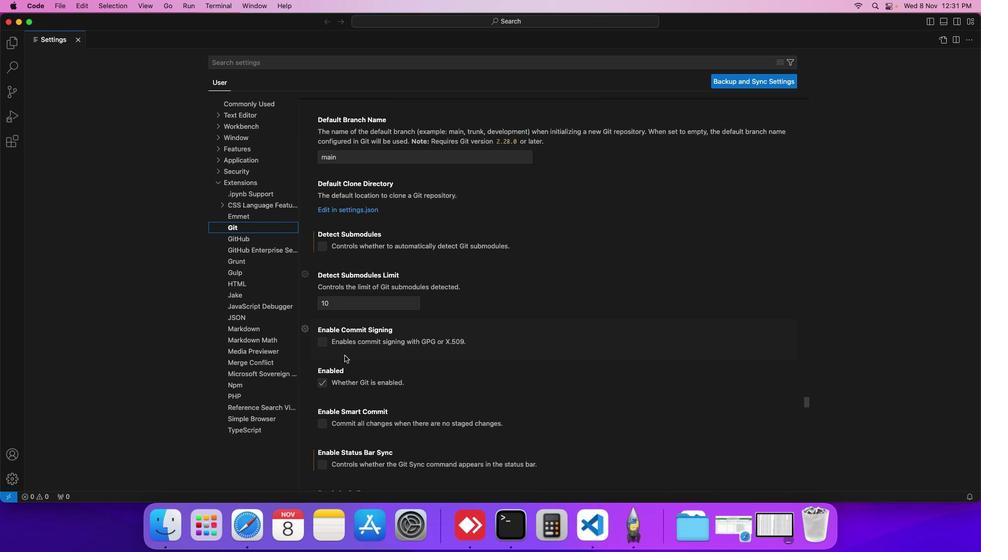 
Action: Mouse scrolled (341, 351) with delta (-3, -4)
Screenshot: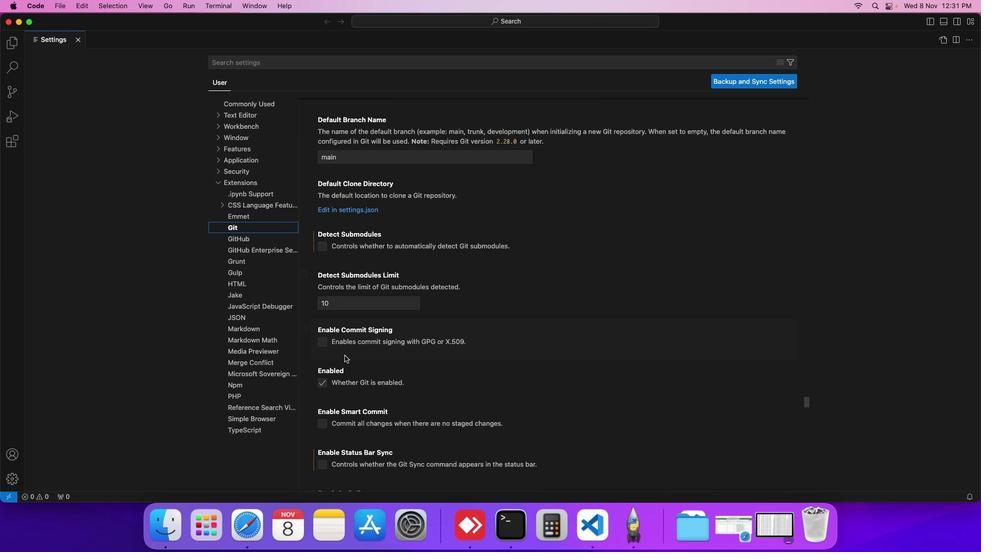 
Action: Mouse scrolled (341, 351) with delta (-3, -4)
Screenshot: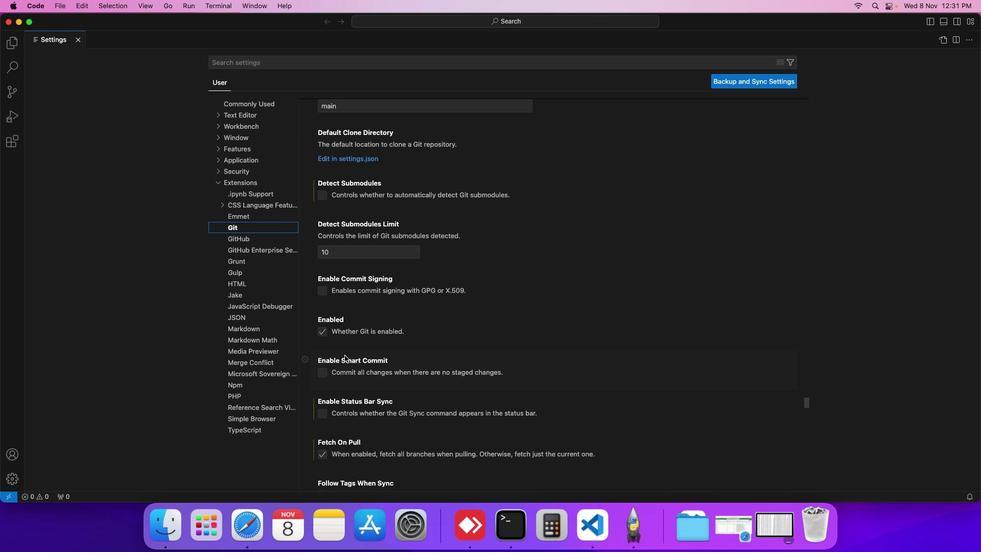 
Action: Mouse scrolled (341, 351) with delta (-3, -4)
Screenshot: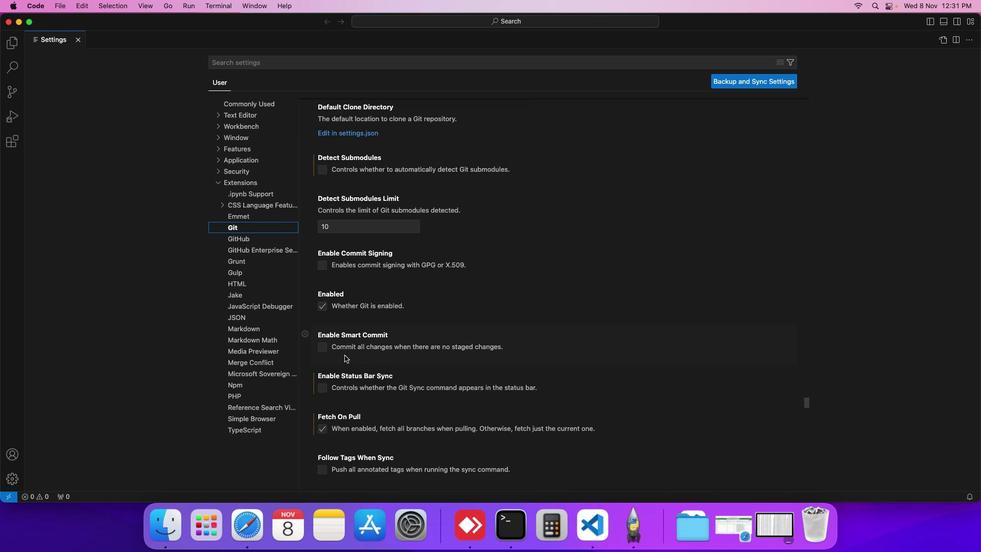 
Action: Mouse scrolled (341, 351) with delta (-3, -4)
Screenshot: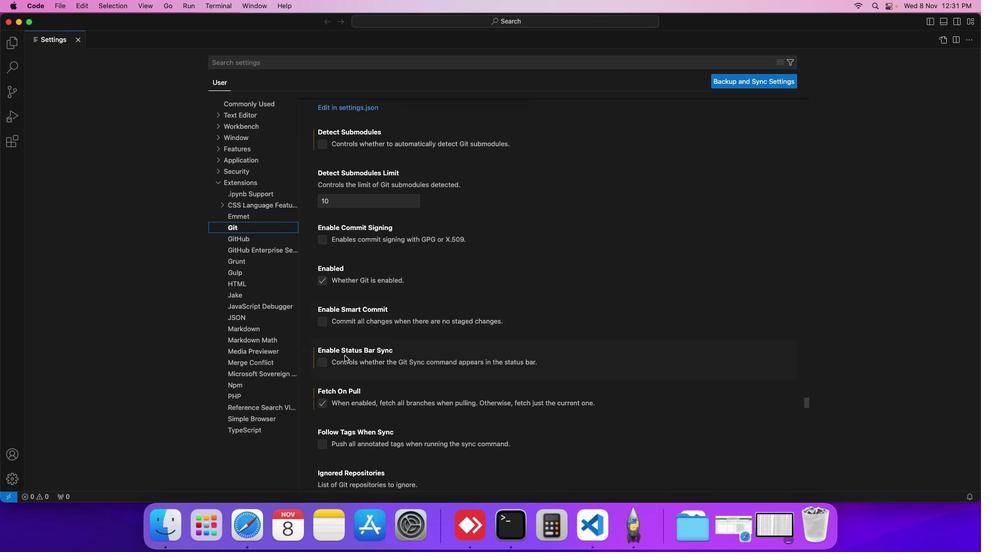 
Action: Mouse scrolled (341, 351) with delta (-3, -4)
Screenshot: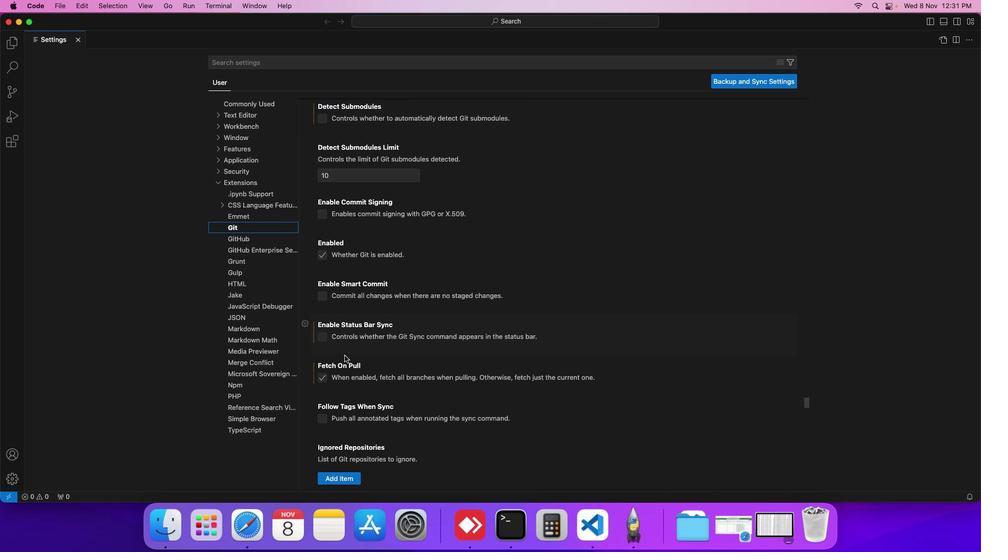 
Action: Mouse scrolled (341, 351) with delta (-3, -4)
Screenshot: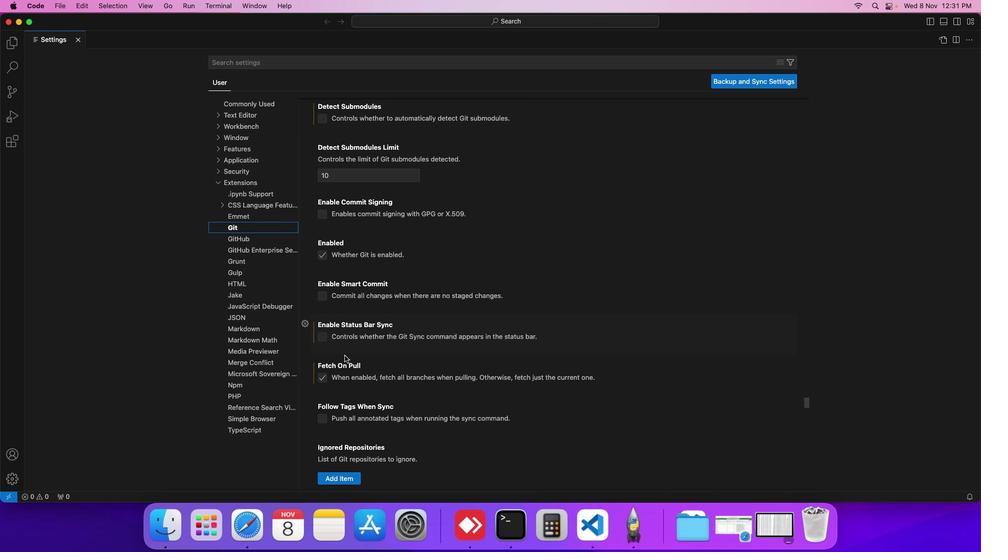 
Action: Mouse scrolled (341, 351) with delta (-3, -4)
Screenshot: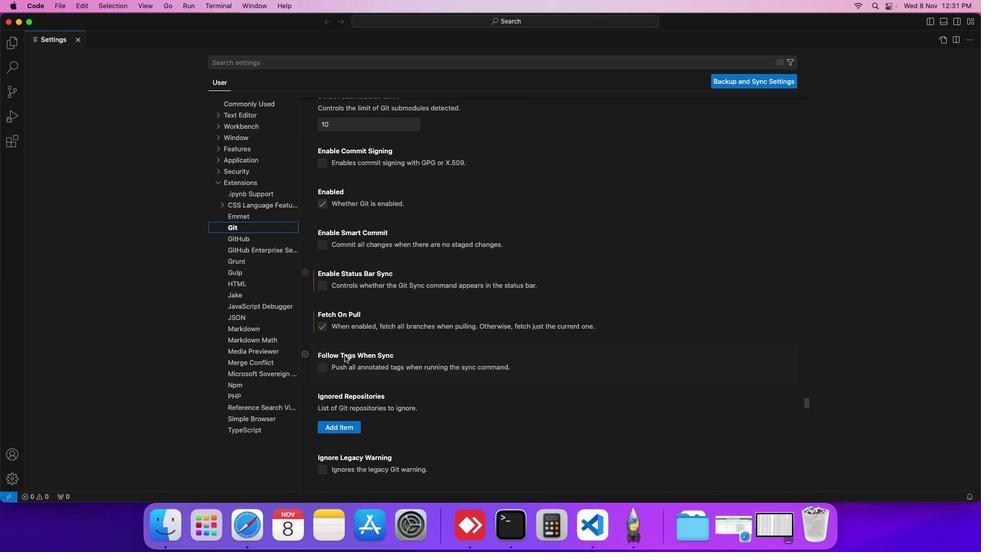 
Action: Mouse scrolled (341, 351) with delta (-3, -4)
Screenshot: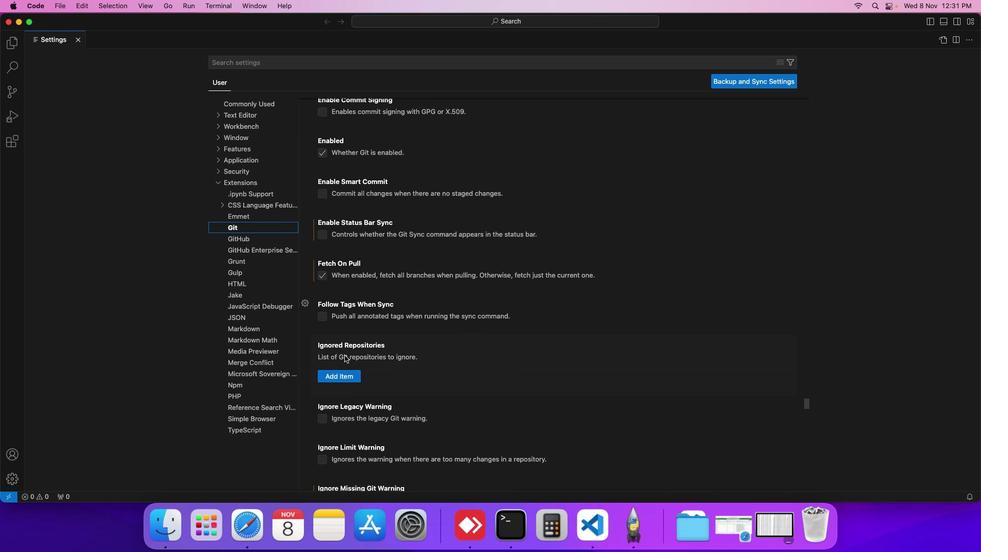 
Action: Mouse scrolled (341, 351) with delta (-3, -4)
Screenshot: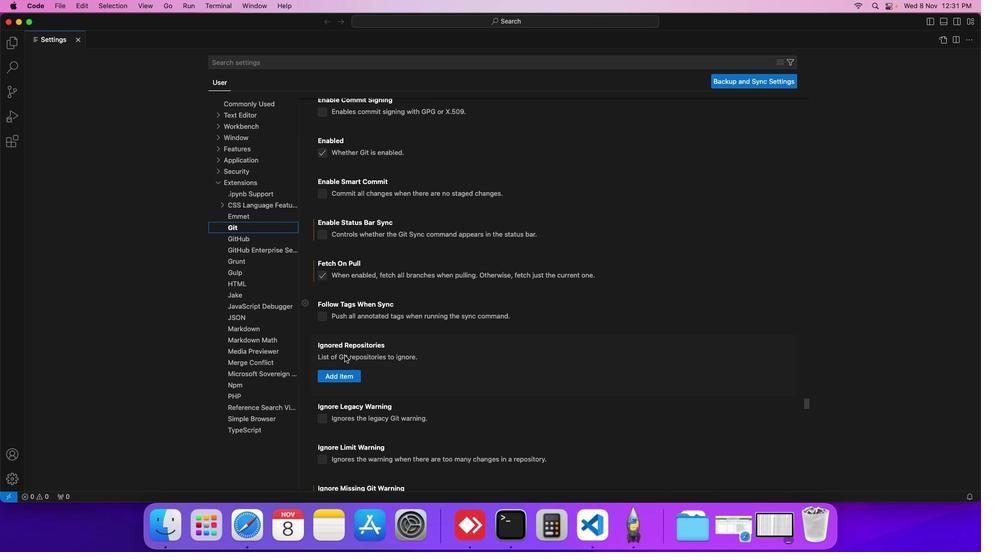 
Action: Mouse scrolled (341, 351) with delta (-3, -4)
Screenshot: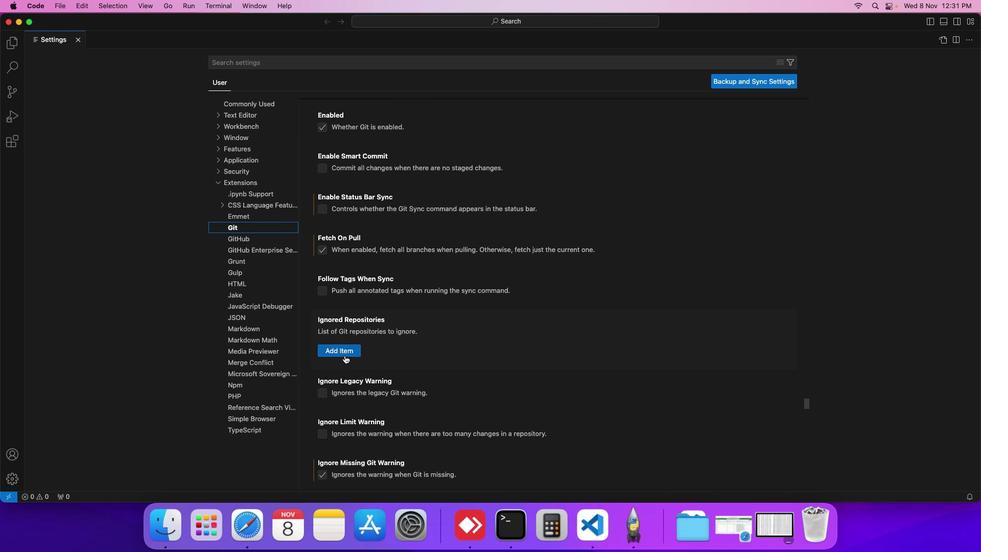 
Action: Mouse scrolled (341, 351) with delta (-3, -4)
Screenshot: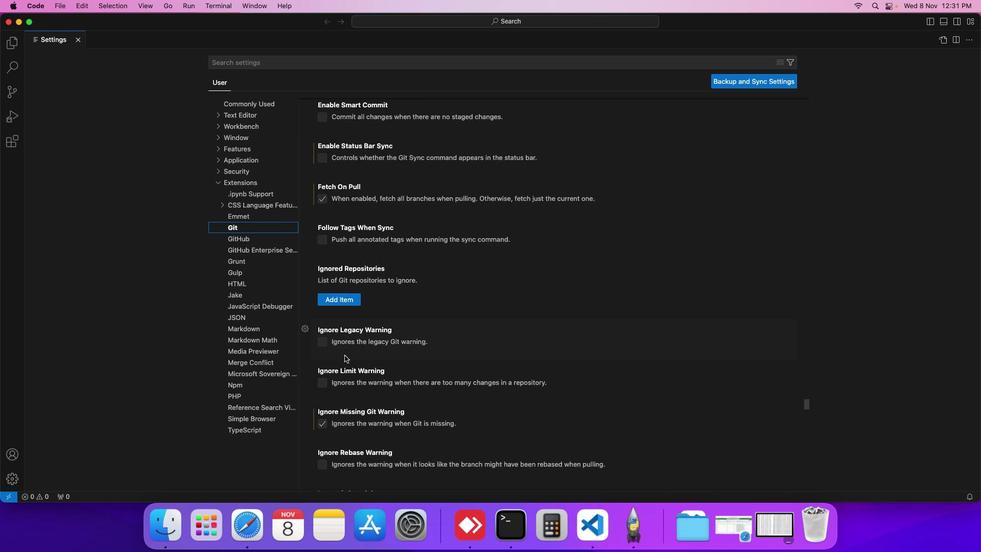 
Action: Mouse scrolled (341, 351) with delta (-3, -4)
Screenshot: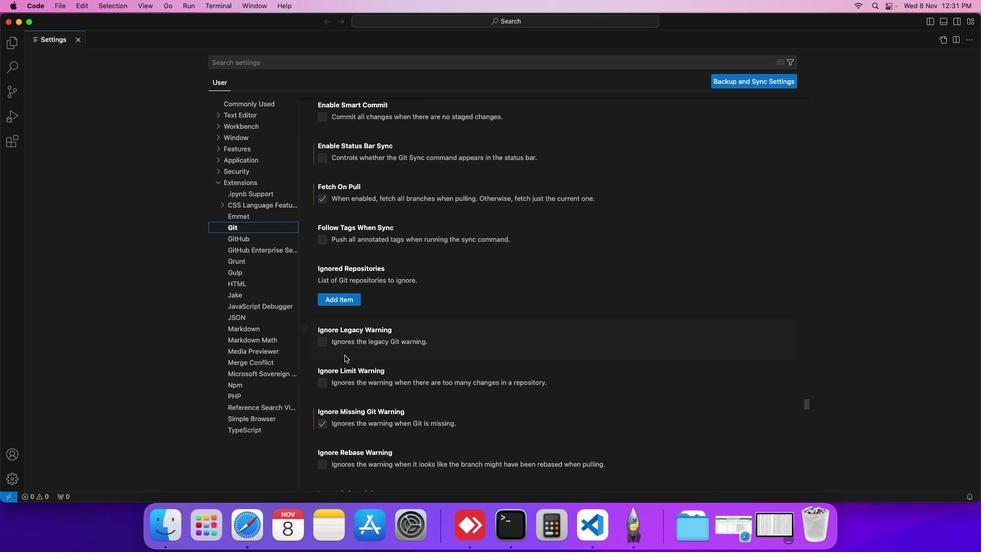 
Action: Mouse scrolled (341, 351) with delta (-3, -4)
Screenshot: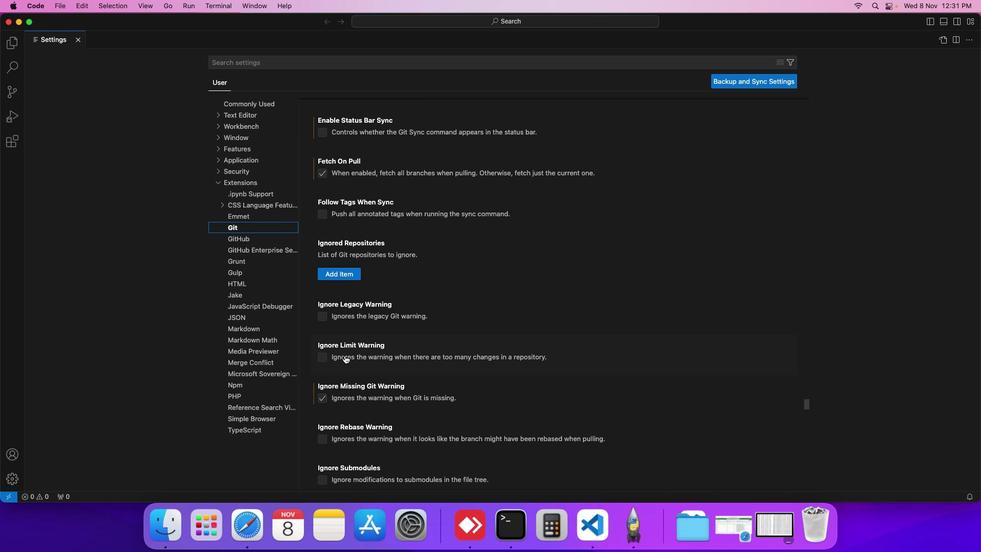
Action: Mouse scrolled (341, 351) with delta (-3, -4)
Screenshot: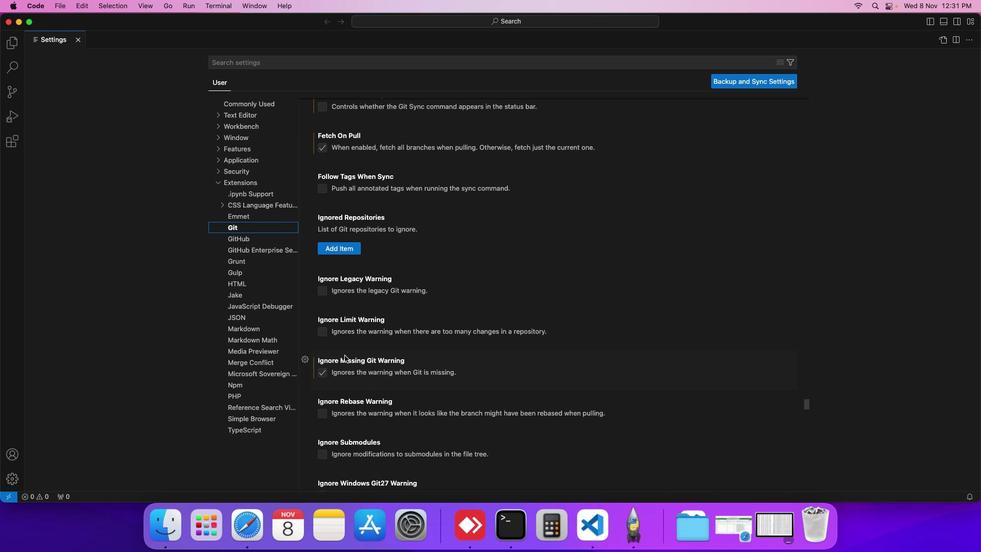 
Action: Mouse scrolled (341, 351) with delta (-3, -4)
Screenshot: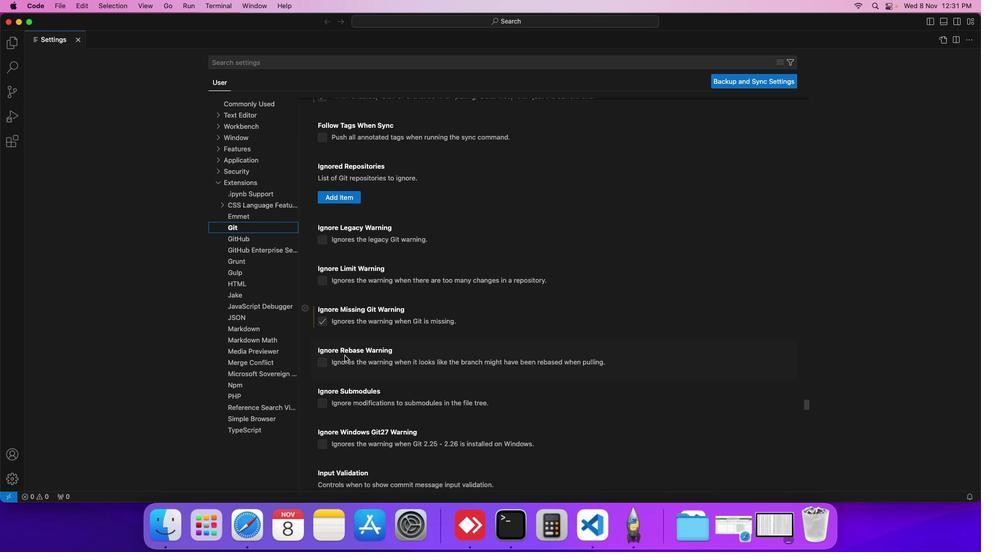 
Action: Mouse scrolled (341, 351) with delta (-3, -4)
Screenshot: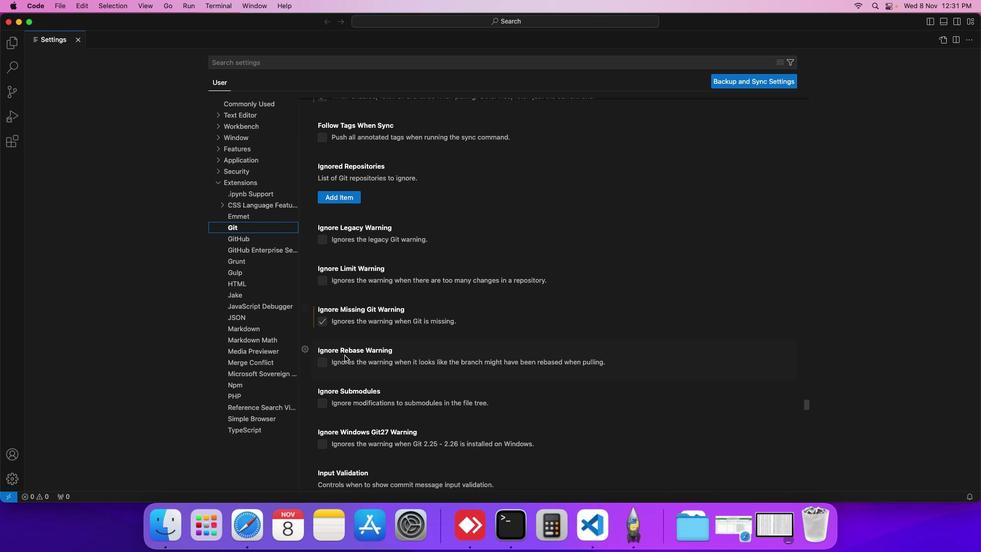 
Action: Mouse scrolled (341, 351) with delta (-3, -4)
Screenshot: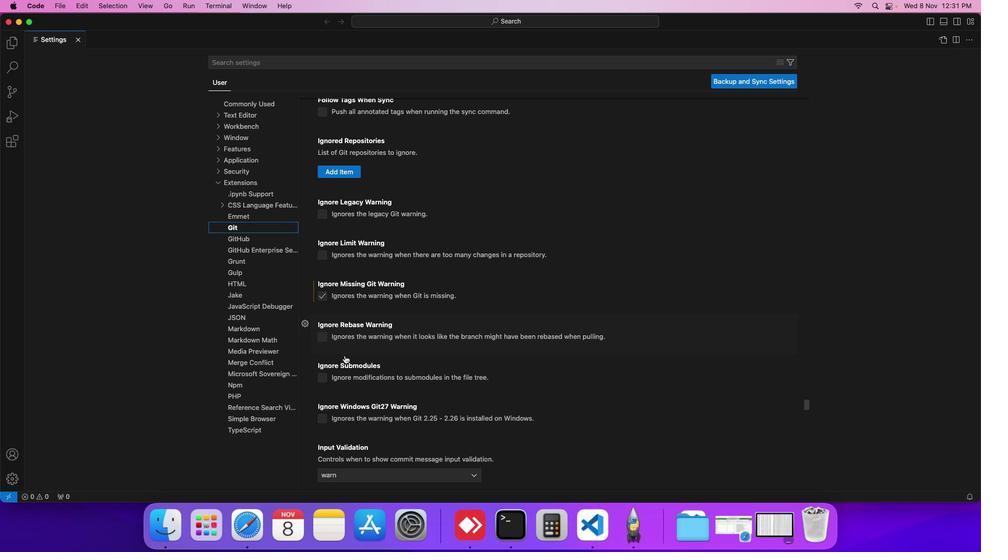 
Action: Mouse scrolled (341, 351) with delta (-3, -4)
Screenshot: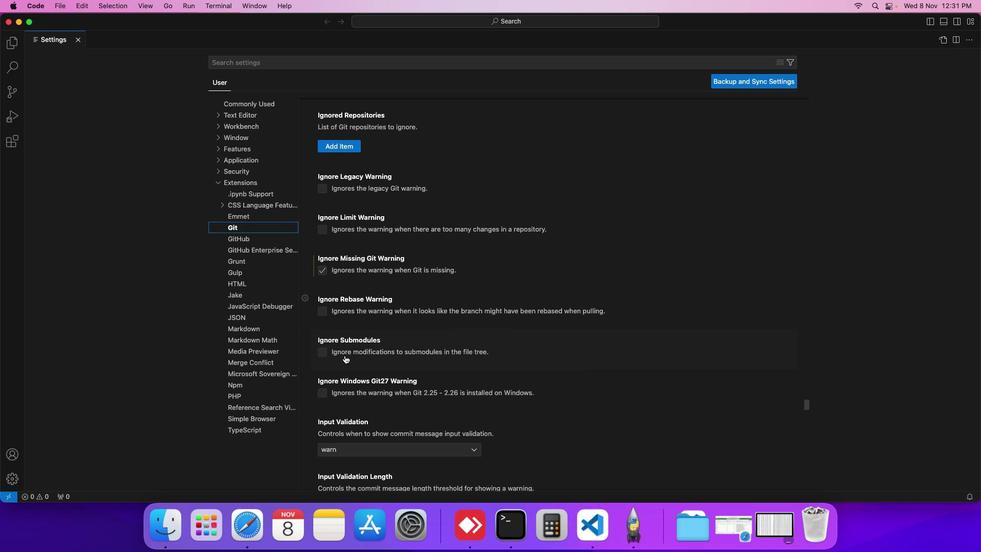 
Action: Mouse scrolled (341, 351) with delta (-3, -4)
Screenshot: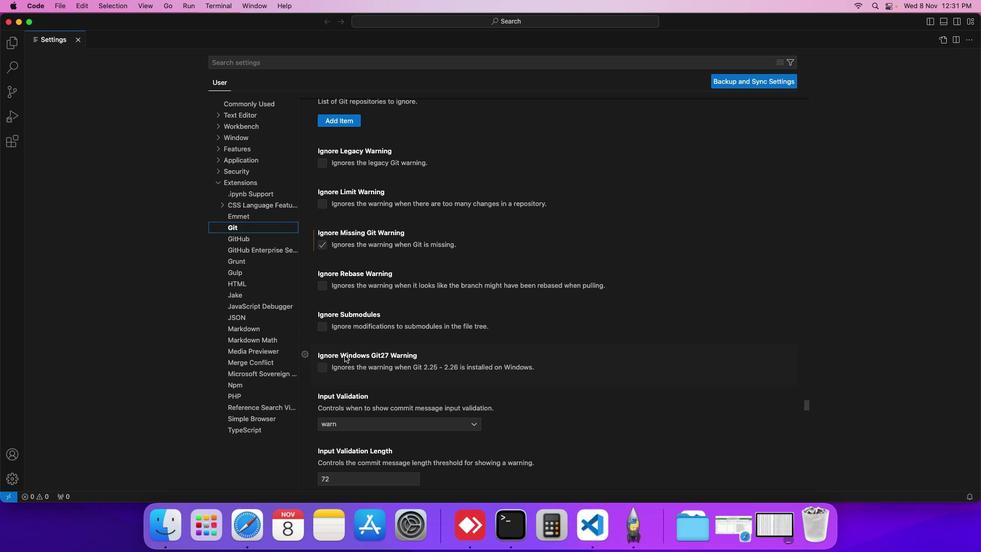 
Action: Mouse scrolled (341, 351) with delta (-3, -4)
Screenshot: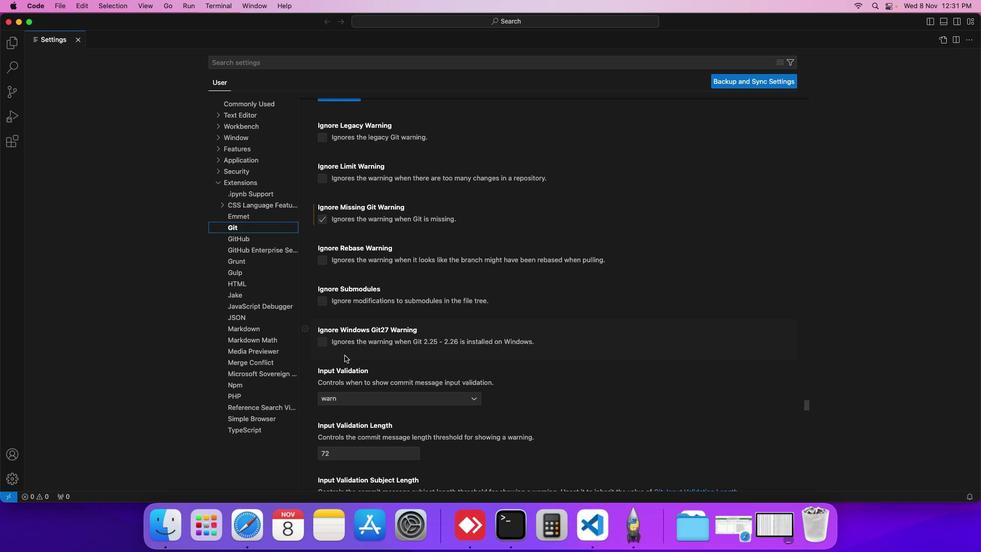 
Action: Mouse moved to (316, 254)
Screenshot: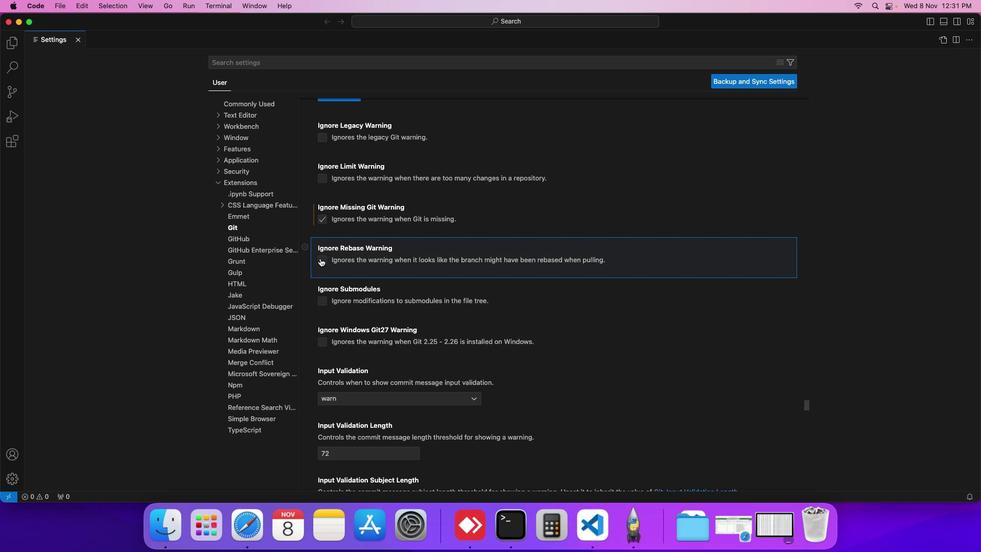 
Action: Mouse pressed left at (316, 254)
Screenshot: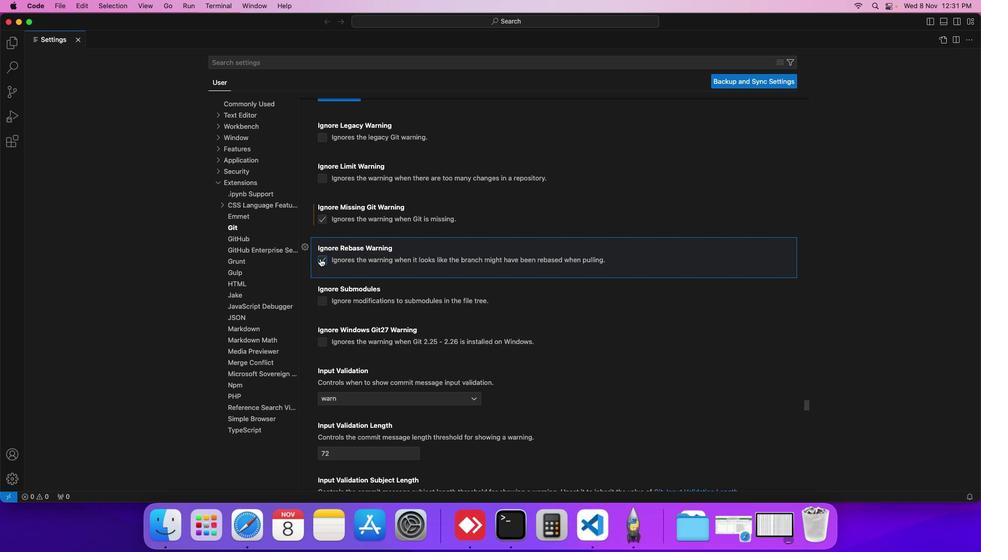 
Action: Mouse moved to (399, 262)
Screenshot: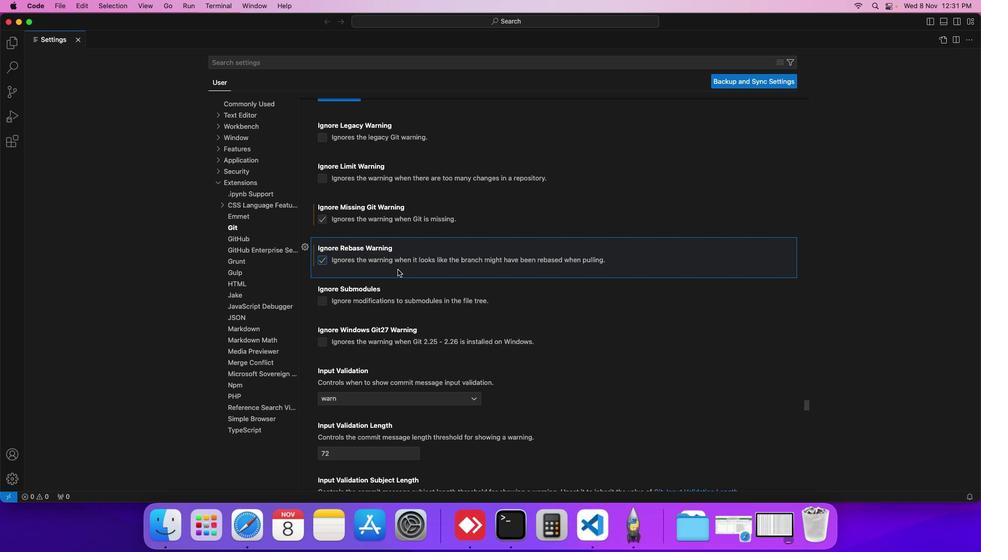 
